 Task: Find connections with filter location Morphett Vale with filter topic #Businesswith filter profile language English with filter current company The Job Man with filter school Vidya Academy of Science and Technology with filter industry Transportation, Logistics, Supply Chain and Storage with filter service category Team Building with filter keywords title Warehouse Worker
Action: Mouse moved to (527, 101)
Screenshot: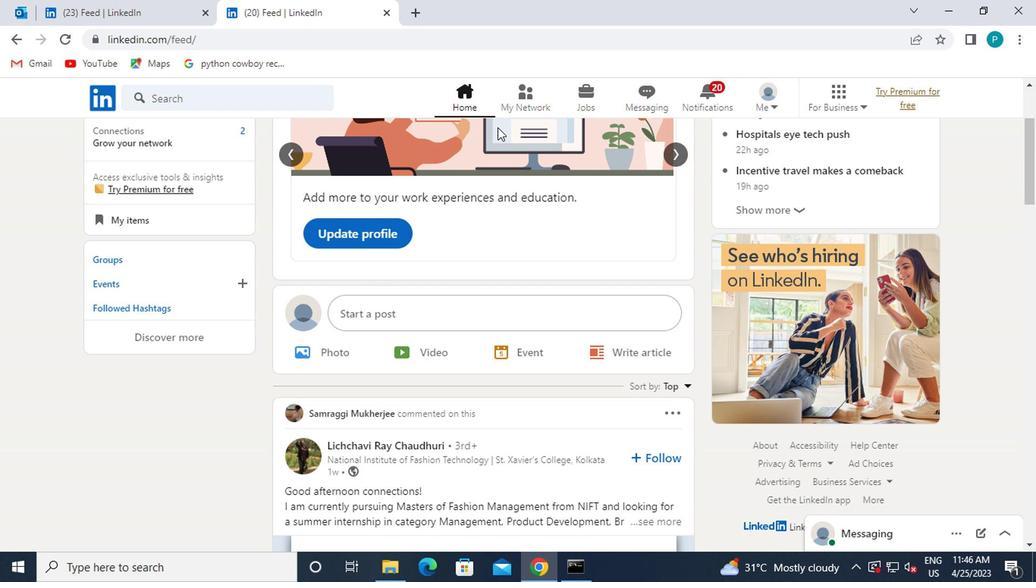 
Action: Mouse pressed left at (527, 101)
Screenshot: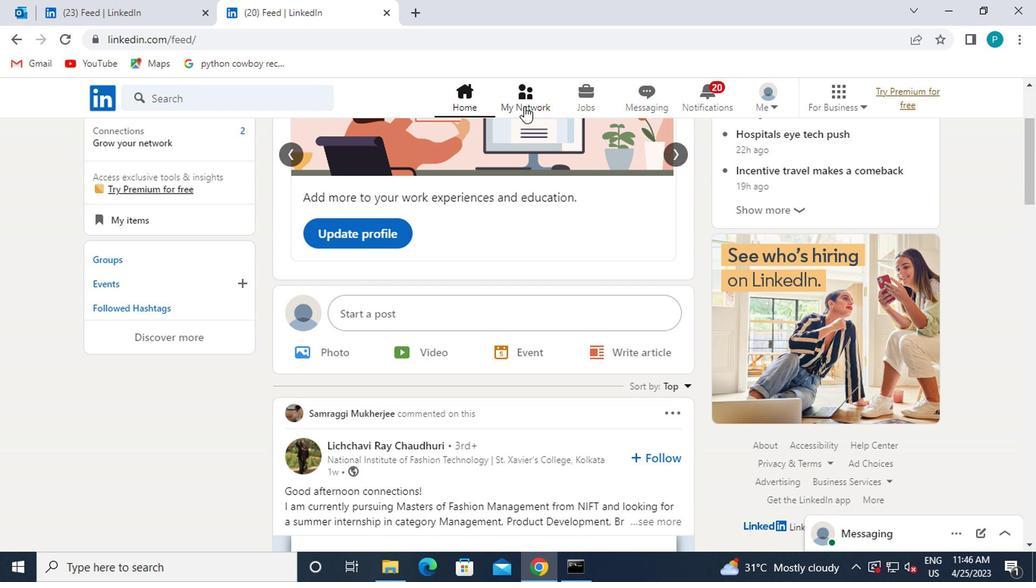 
Action: Mouse moved to (194, 187)
Screenshot: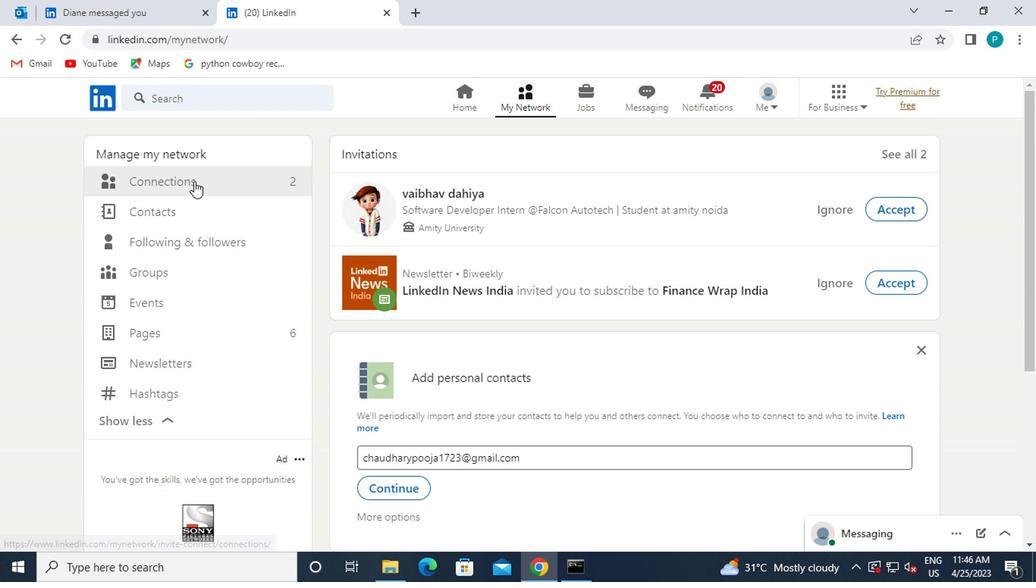 
Action: Mouse pressed left at (194, 187)
Screenshot: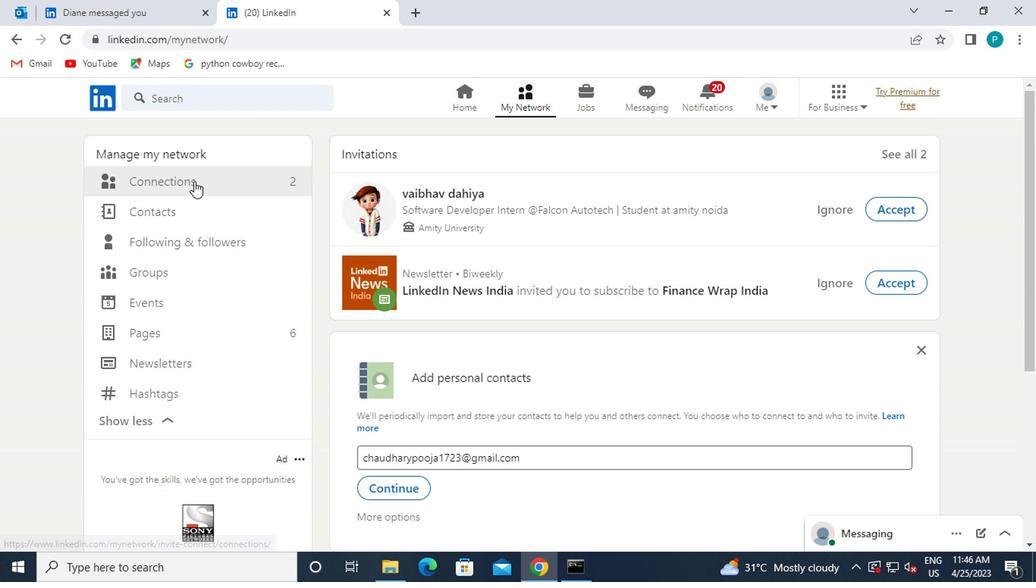 
Action: Mouse moved to (594, 181)
Screenshot: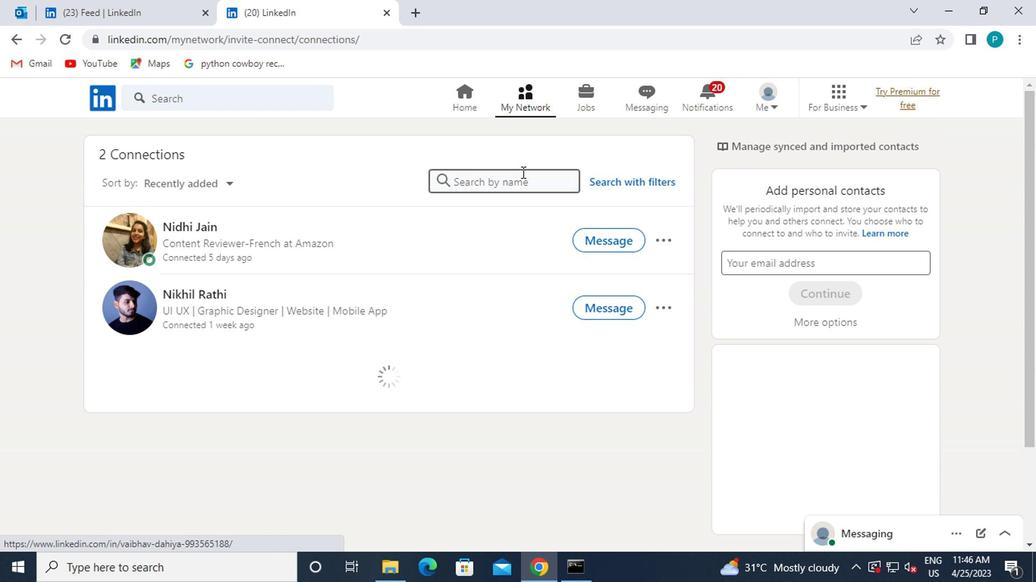 
Action: Mouse pressed left at (594, 181)
Screenshot: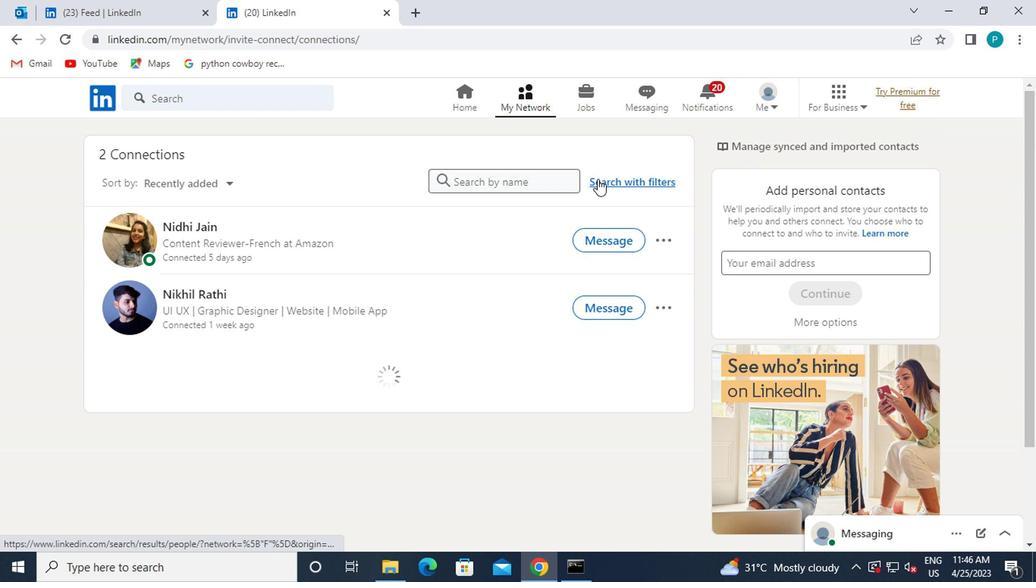 
Action: Mouse moved to (502, 138)
Screenshot: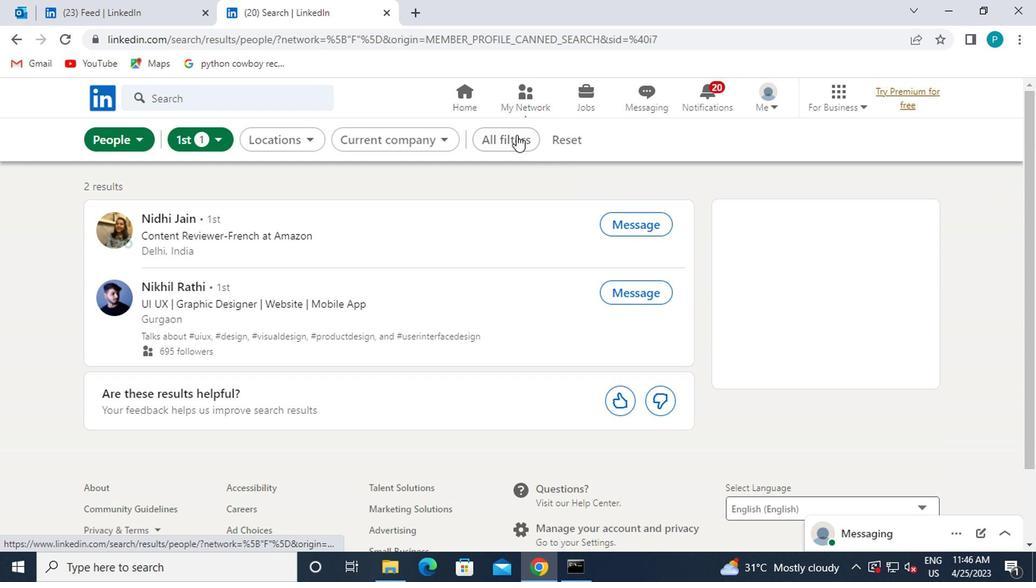 
Action: Mouse pressed left at (502, 138)
Screenshot: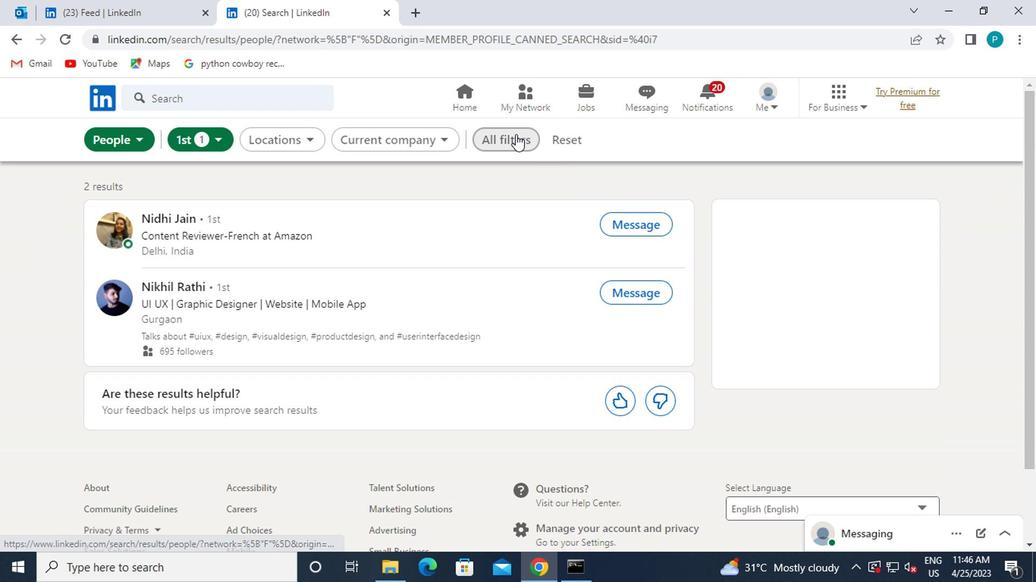 
Action: Mouse moved to (724, 299)
Screenshot: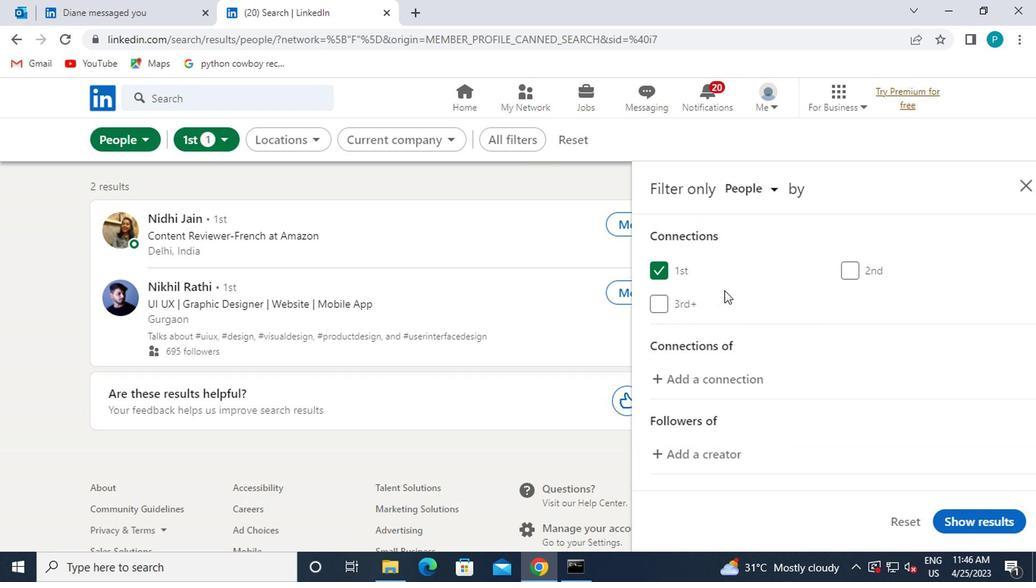 
Action: Mouse scrolled (724, 298) with delta (0, 0)
Screenshot: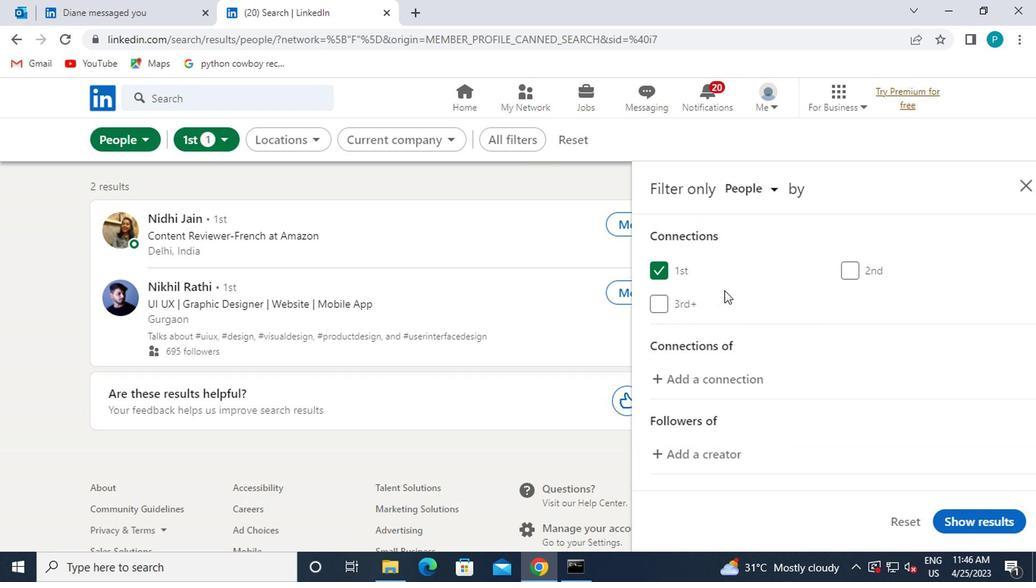 
Action: Mouse moved to (724, 301)
Screenshot: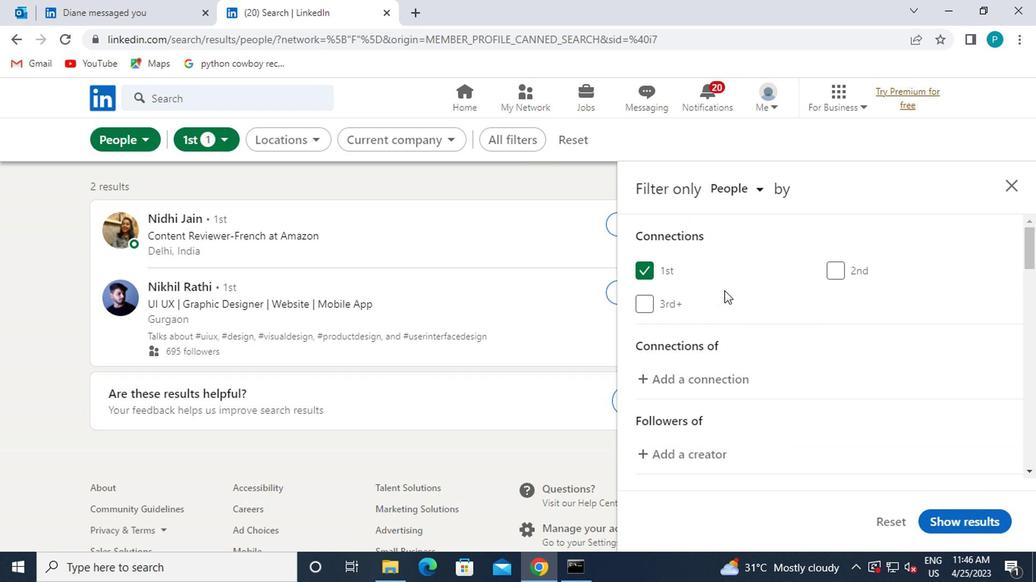 
Action: Mouse scrolled (724, 300) with delta (0, -1)
Screenshot: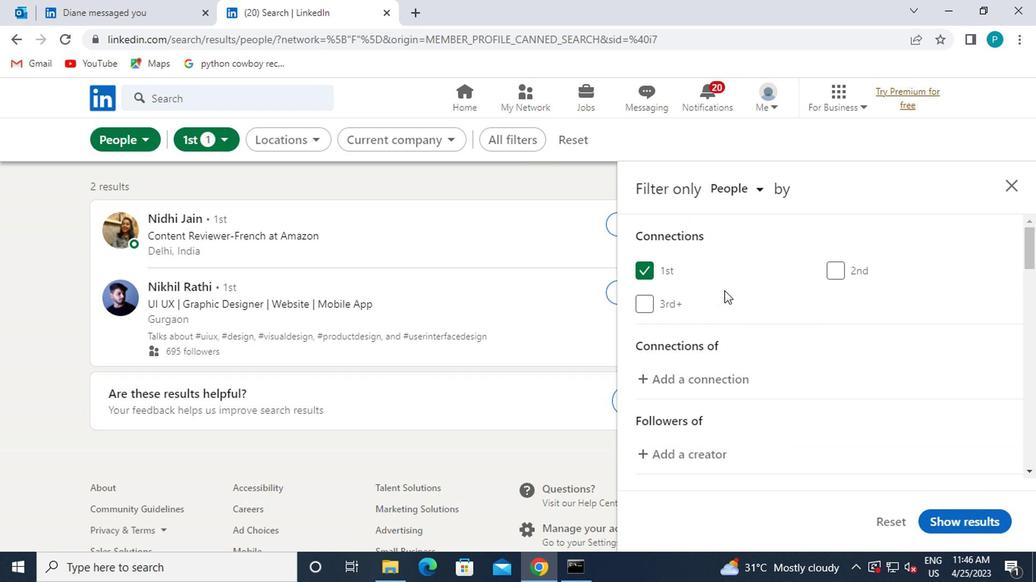 
Action: Mouse moved to (799, 364)
Screenshot: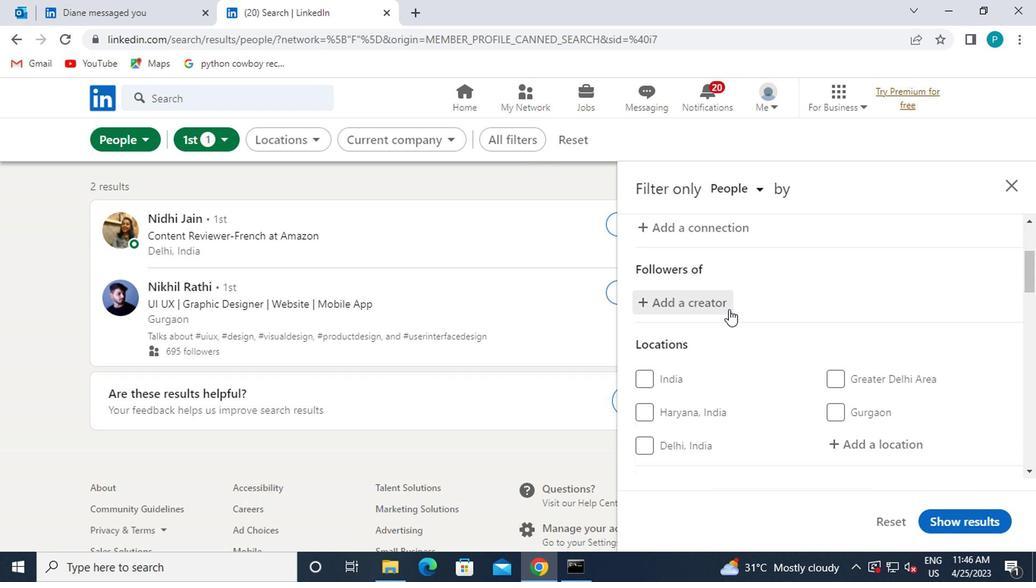 
Action: Mouse scrolled (799, 363) with delta (0, -1)
Screenshot: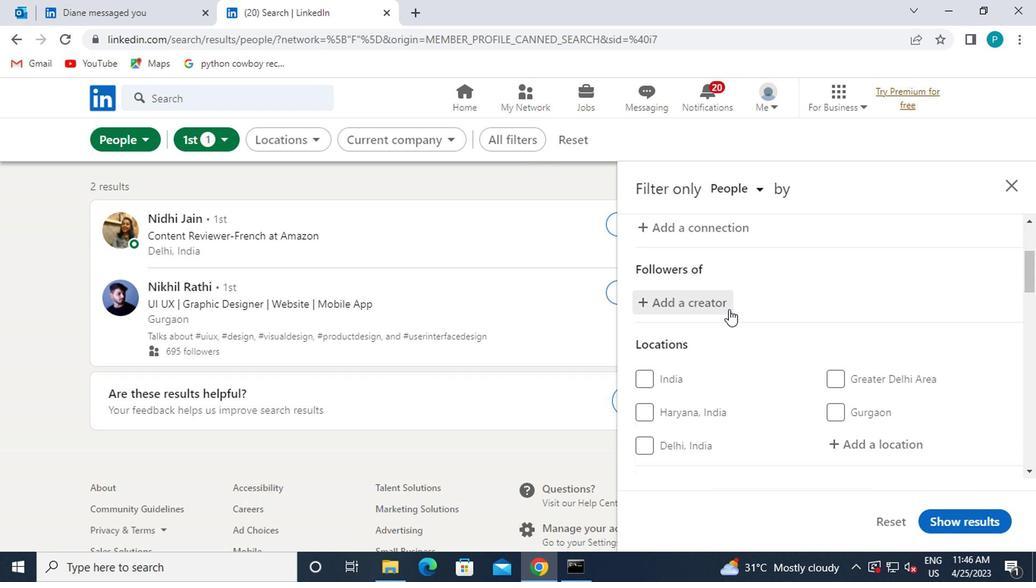 
Action: Mouse moved to (859, 369)
Screenshot: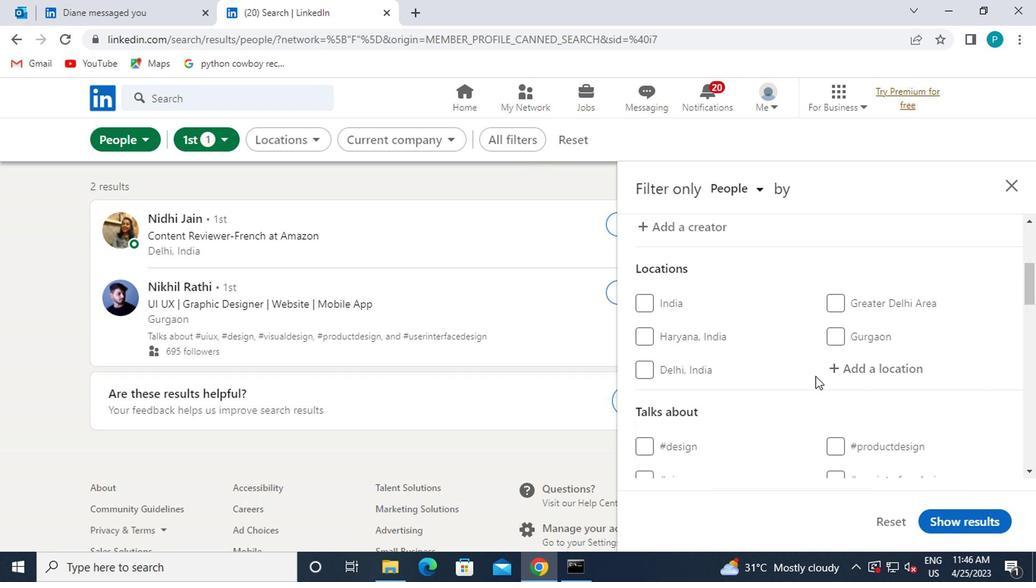 
Action: Mouse pressed left at (859, 369)
Screenshot: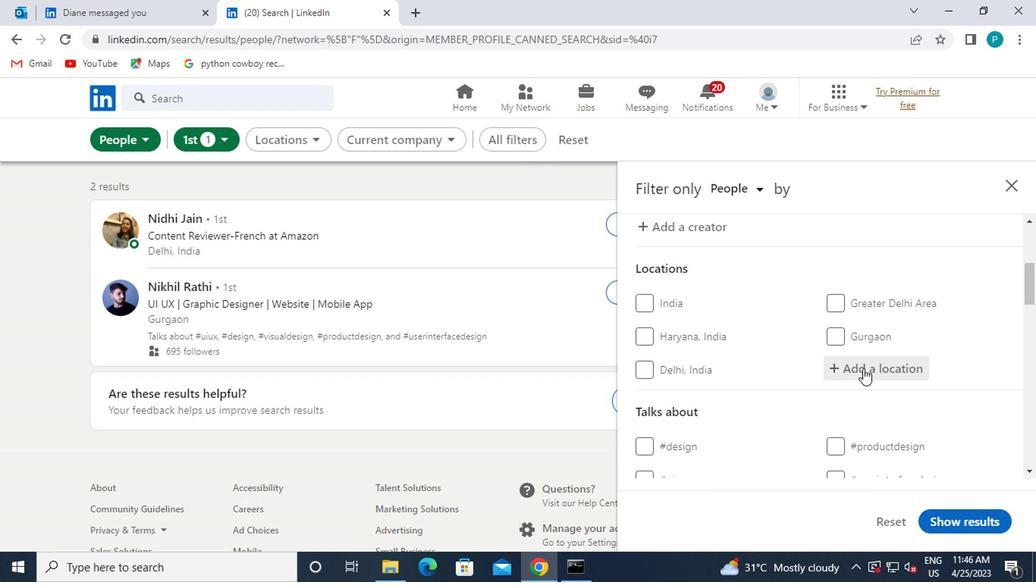 
Action: Mouse moved to (826, 361)
Screenshot: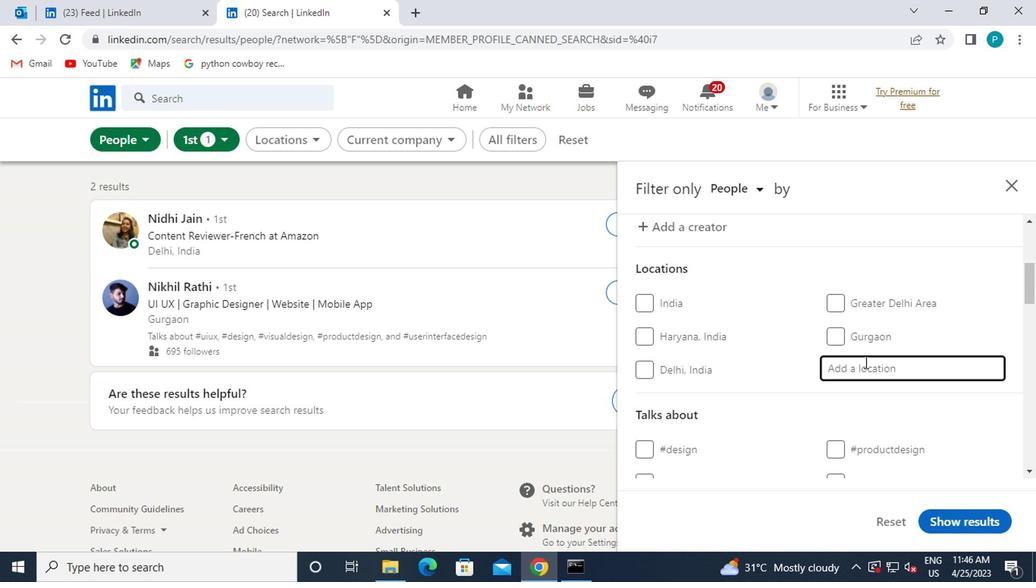 
Action: Key pressed morp
Screenshot: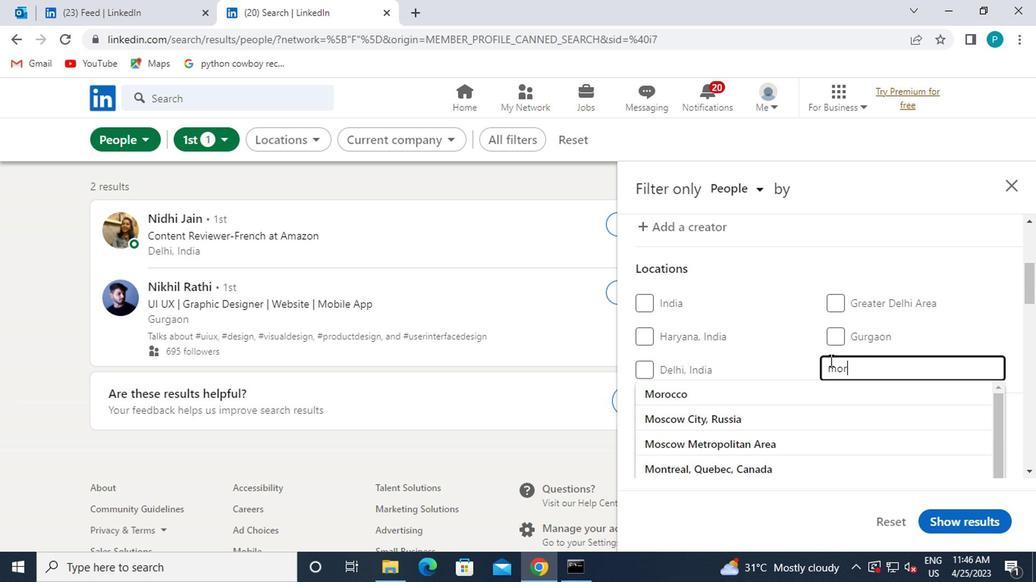 
Action: Mouse moved to (776, 385)
Screenshot: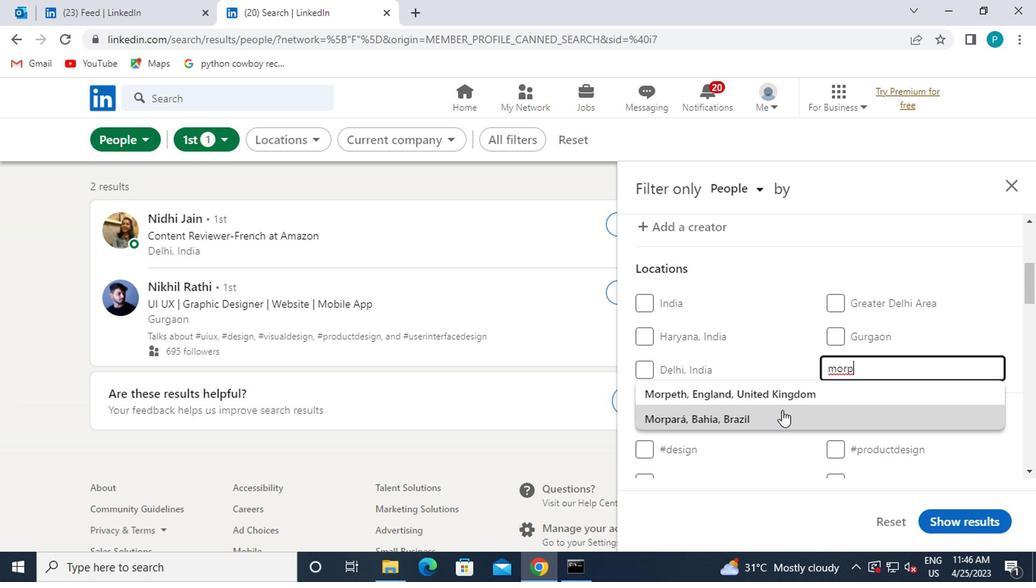 
Action: Mouse pressed left at (776, 385)
Screenshot: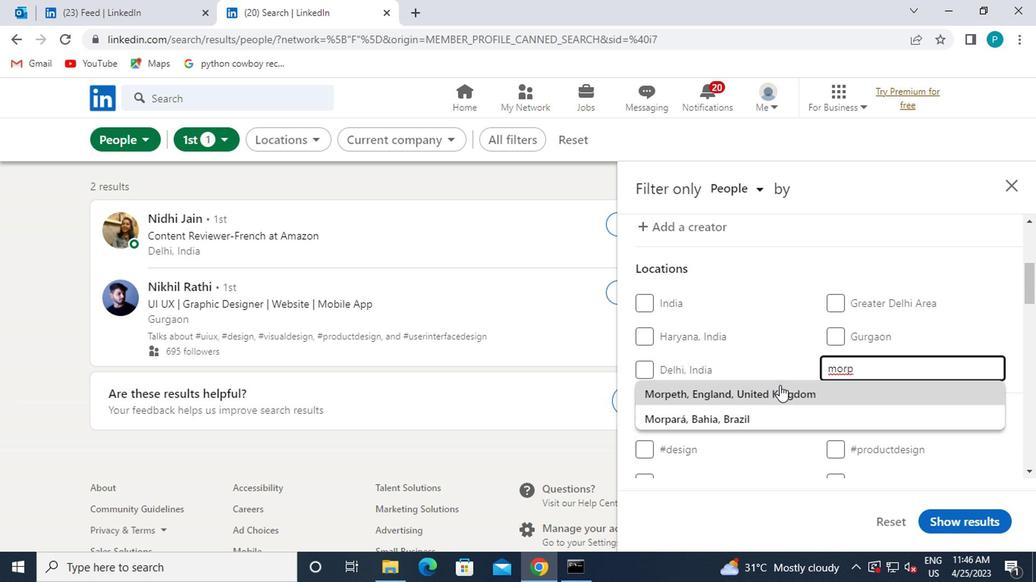 
Action: Mouse scrolled (776, 385) with delta (0, 0)
Screenshot: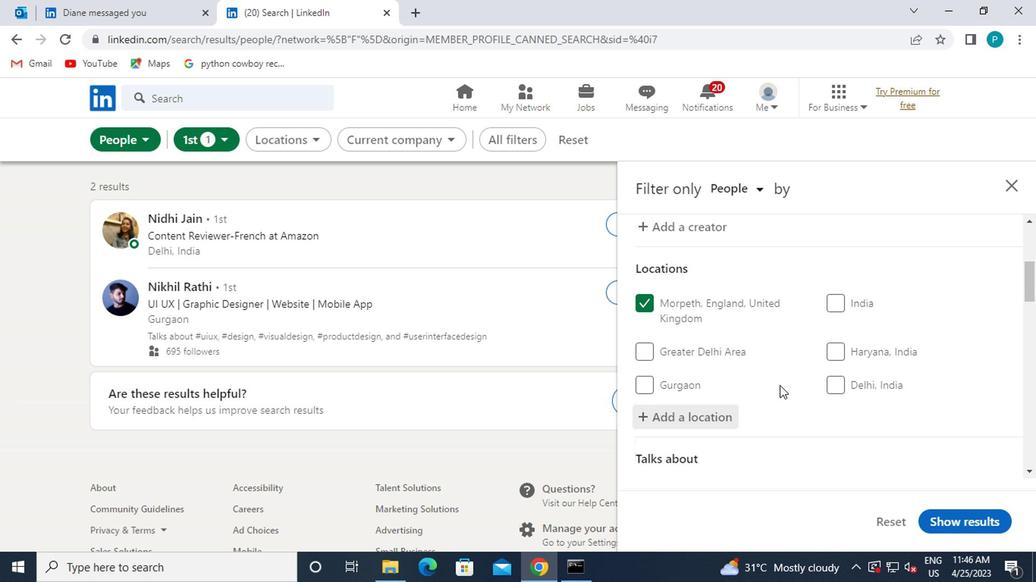 
Action: Mouse scrolled (776, 385) with delta (0, 0)
Screenshot: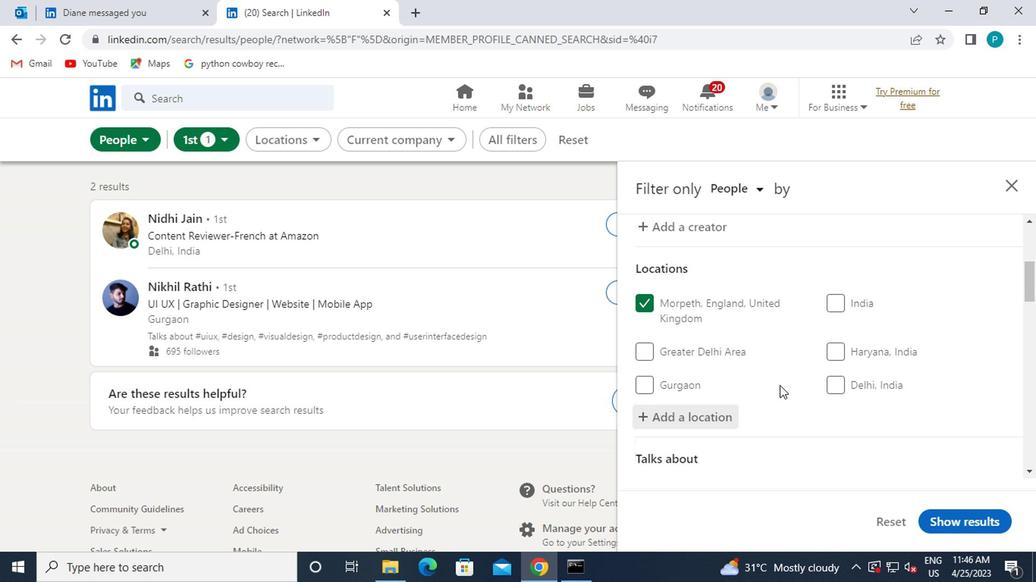 
Action: Mouse moved to (854, 412)
Screenshot: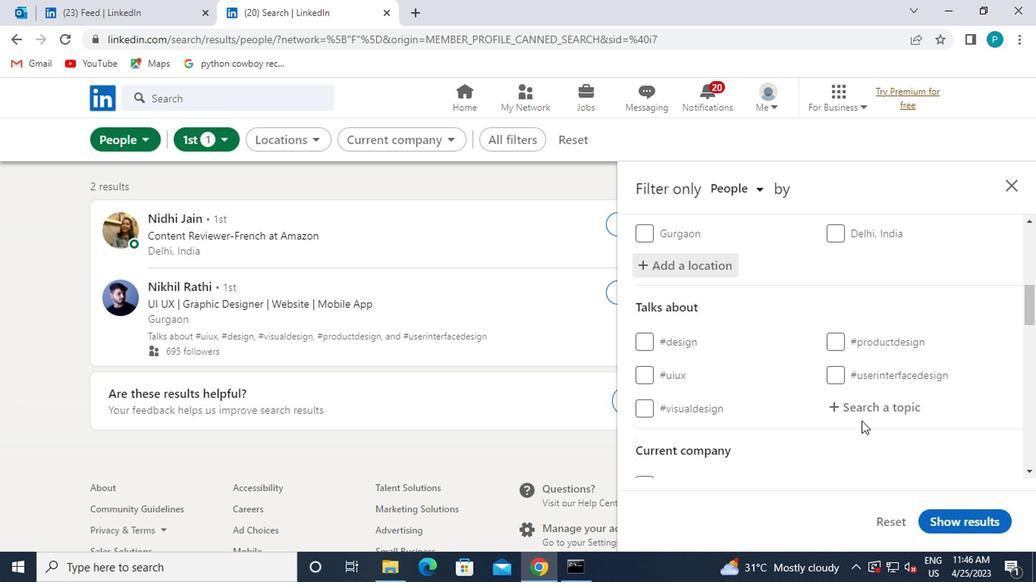 
Action: Mouse pressed left at (854, 412)
Screenshot: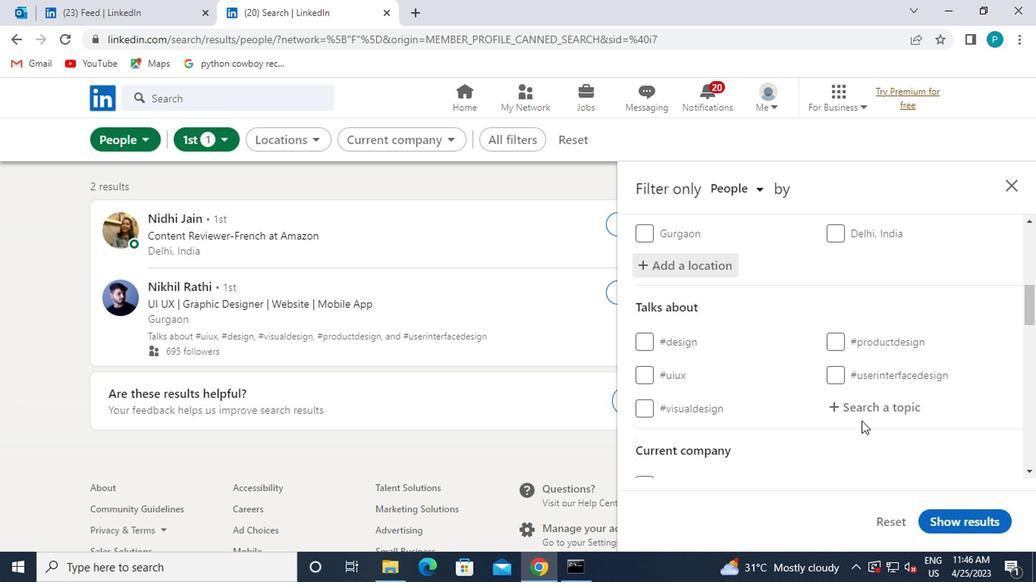 
Action: Mouse moved to (854, 411)
Screenshot: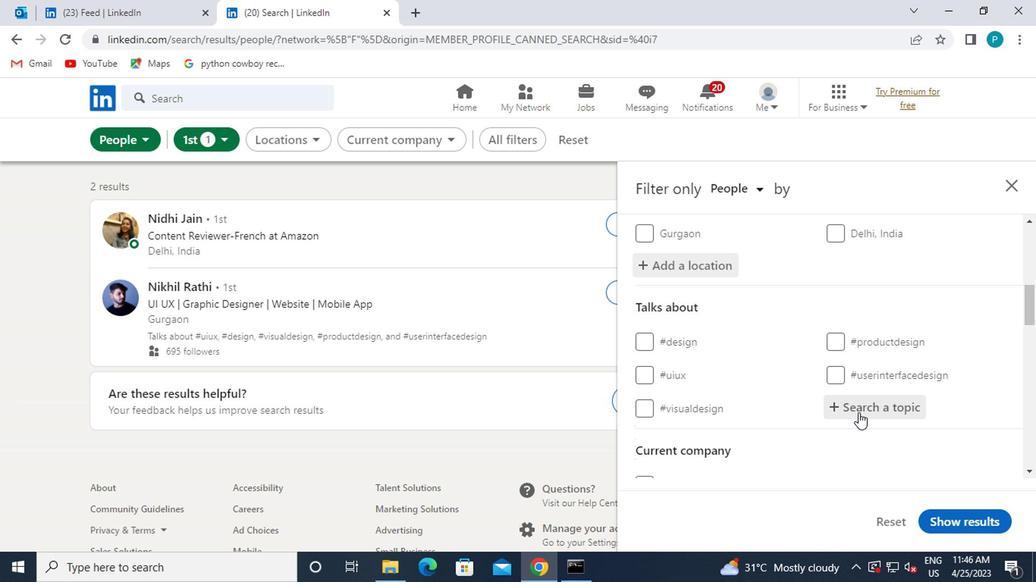 
Action: Key pressed <Key.shift><Key.shift><Key.shift>#<Key.caps_lock>B<Key.caps_lock>USINESS
Screenshot: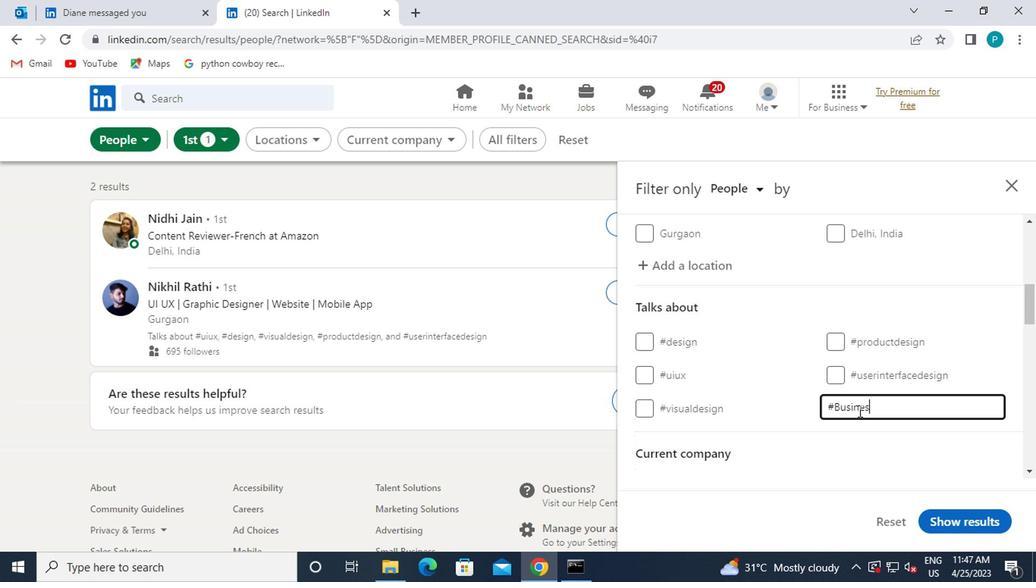 
Action: Mouse moved to (845, 422)
Screenshot: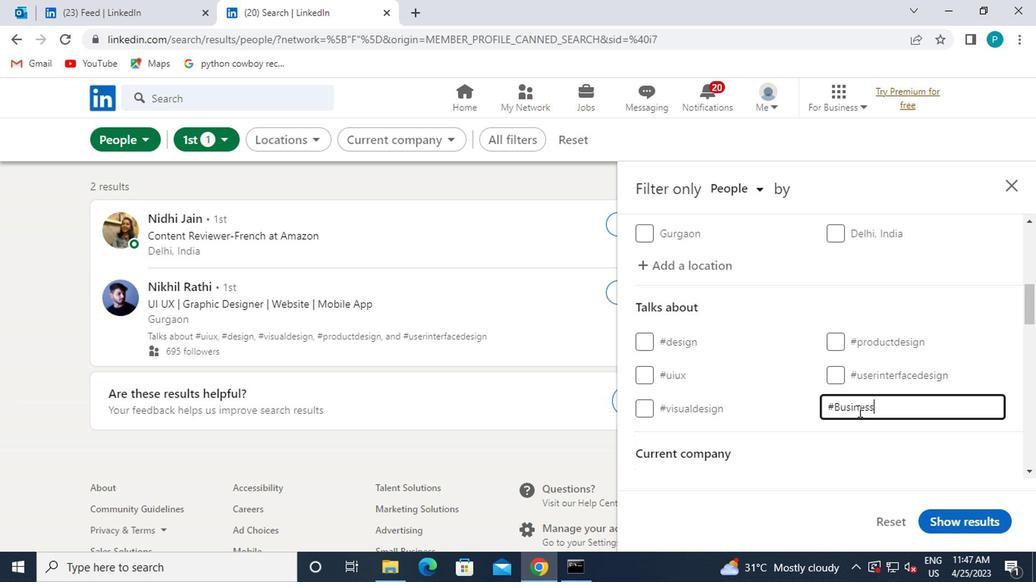 
Action: Mouse scrolled (845, 420) with delta (0, -1)
Screenshot: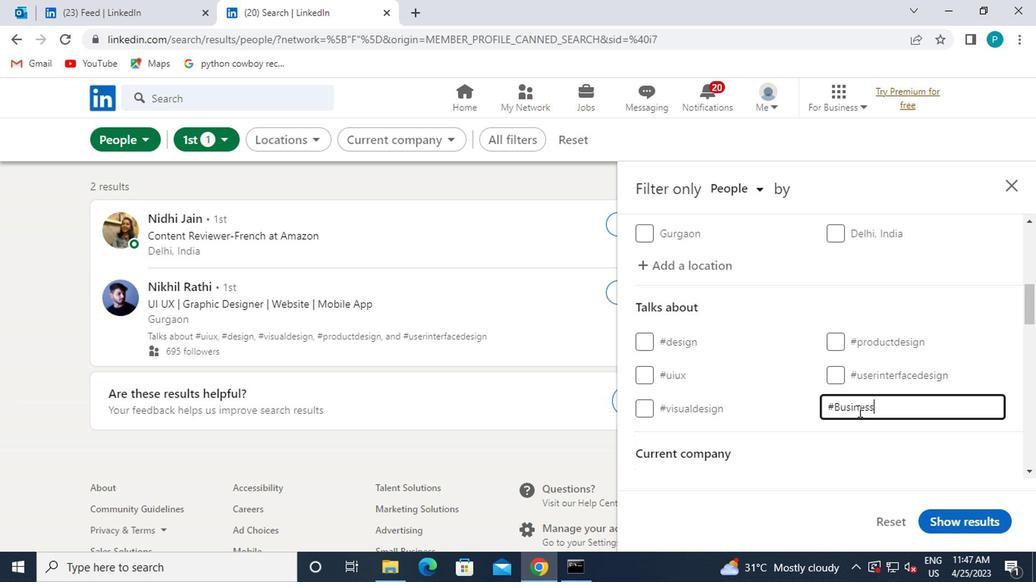 
Action: Mouse moved to (799, 399)
Screenshot: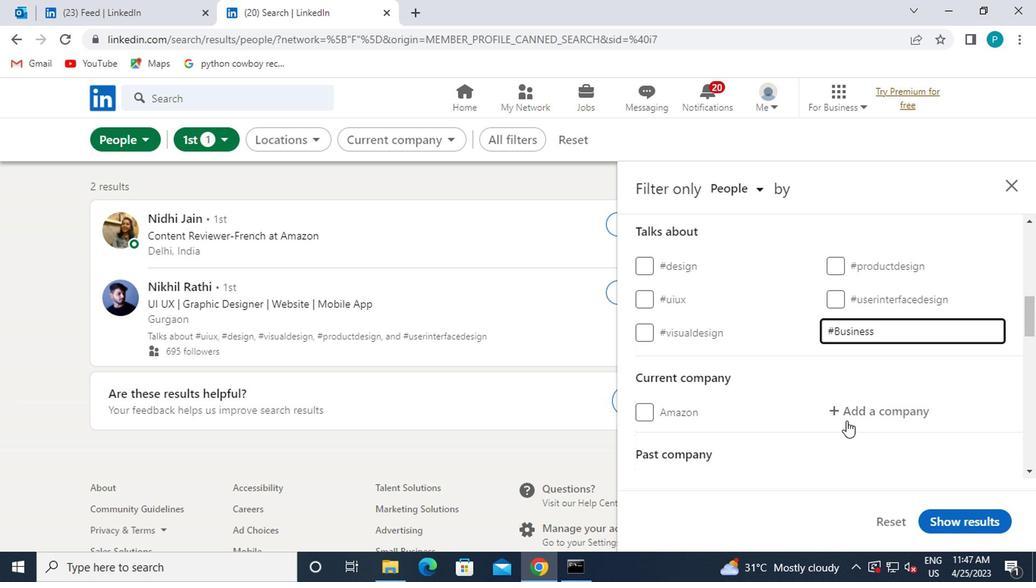 
Action: Mouse scrolled (799, 398) with delta (0, 0)
Screenshot: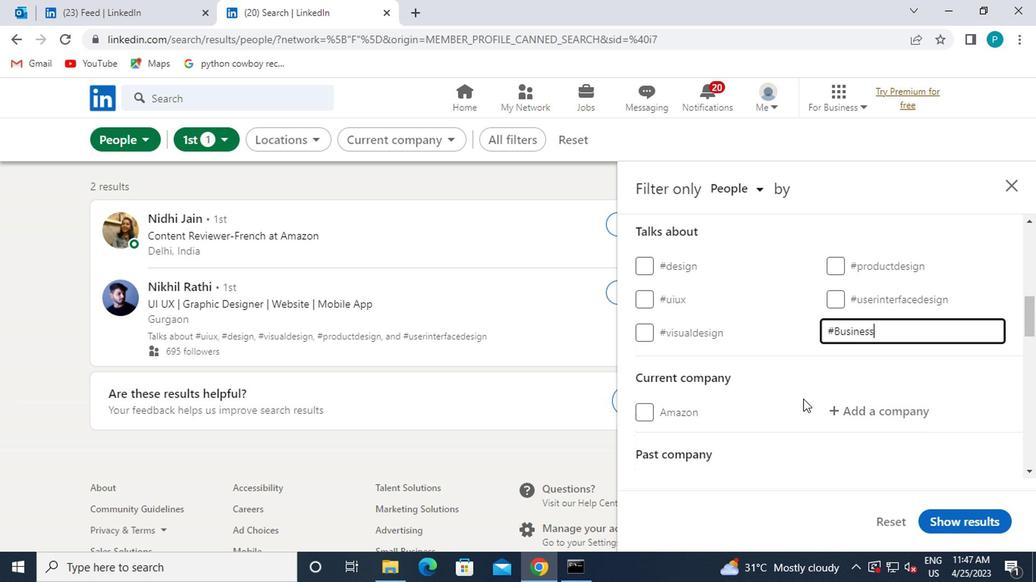 
Action: Mouse scrolled (799, 398) with delta (0, 0)
Screenshot: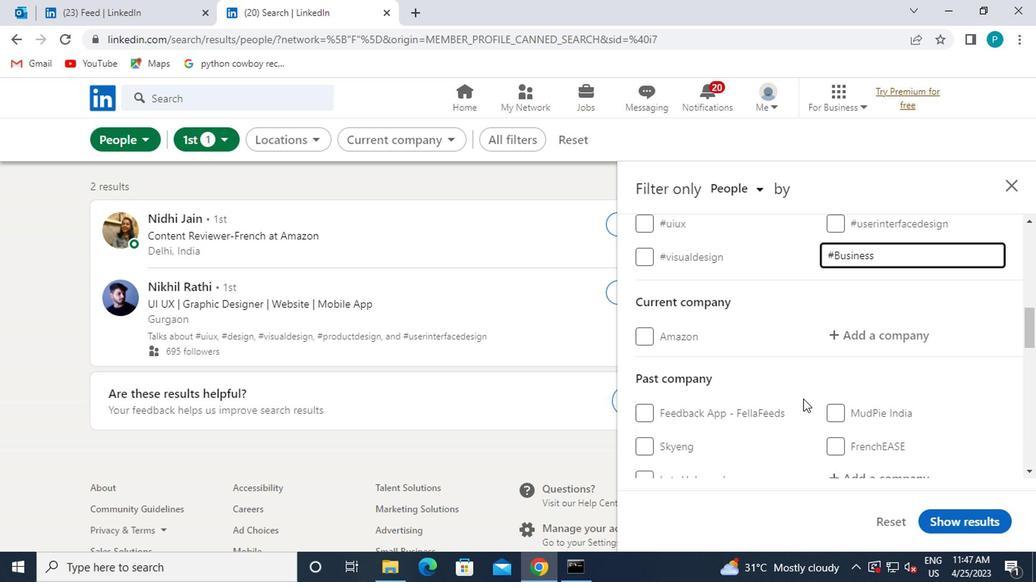 
Action: Mouse moved to (848, 268)
Screenshot: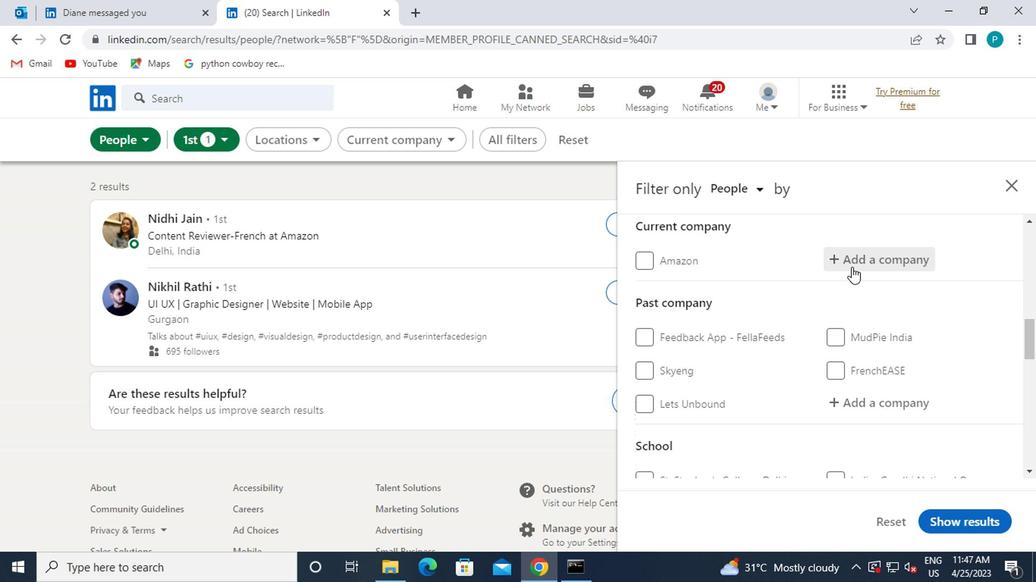 
Action: Mouse pressed left at (848, 268)
Screenshot: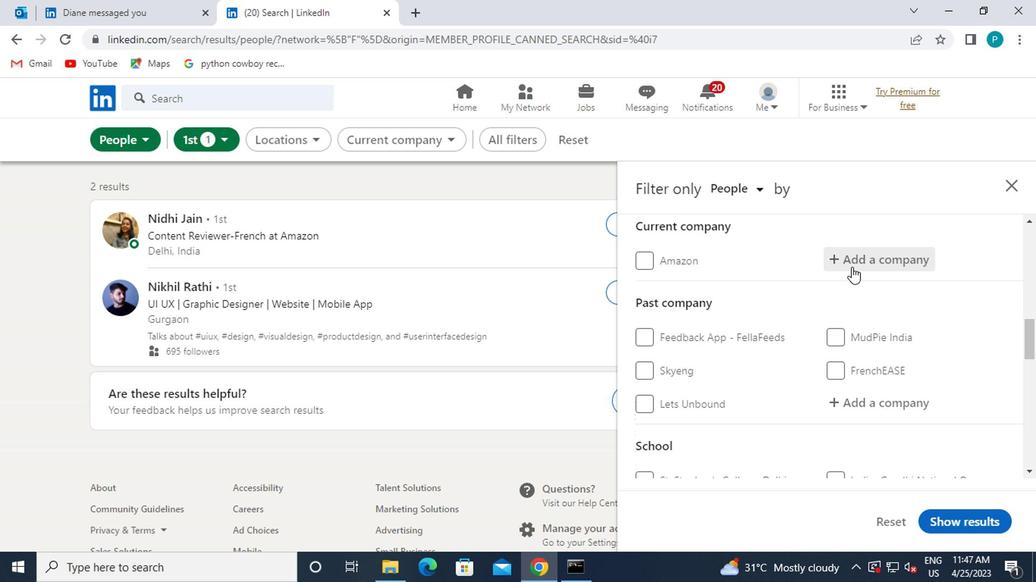 
Action: Key pressed <Key.caps_lock>T<Key.caps_lock>HE<Key.space>JON<Key.backspace>B
Screenshot: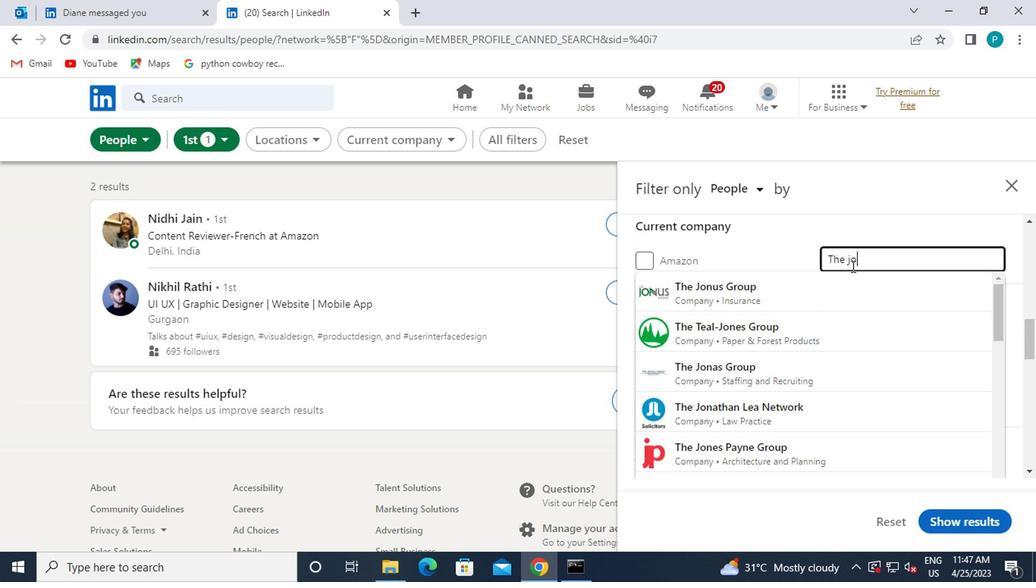 
Action: Mouse moved to (776, 444)
Screenshot: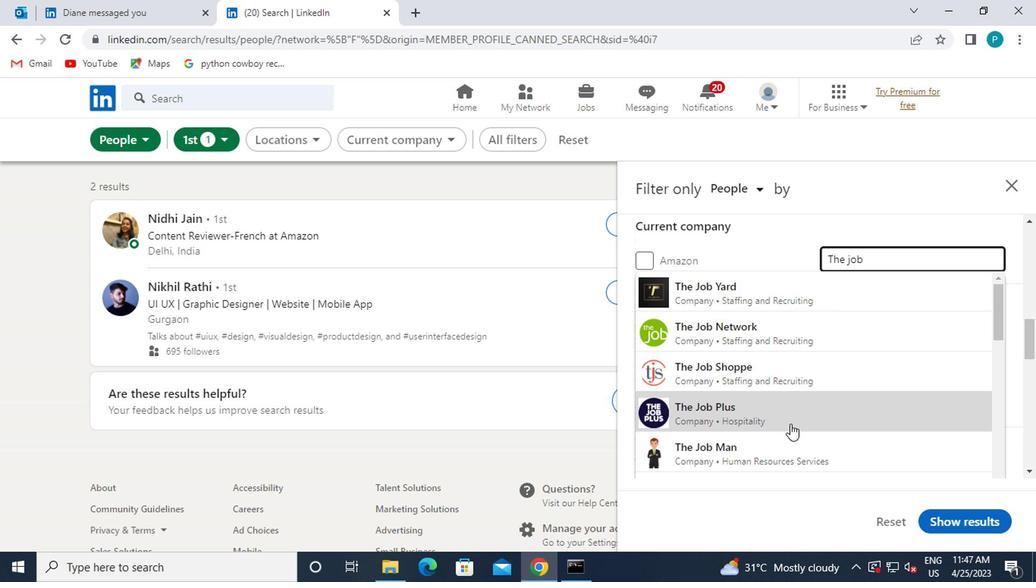 
Action: Mouse pressed left at (776, 444)
Screenshot: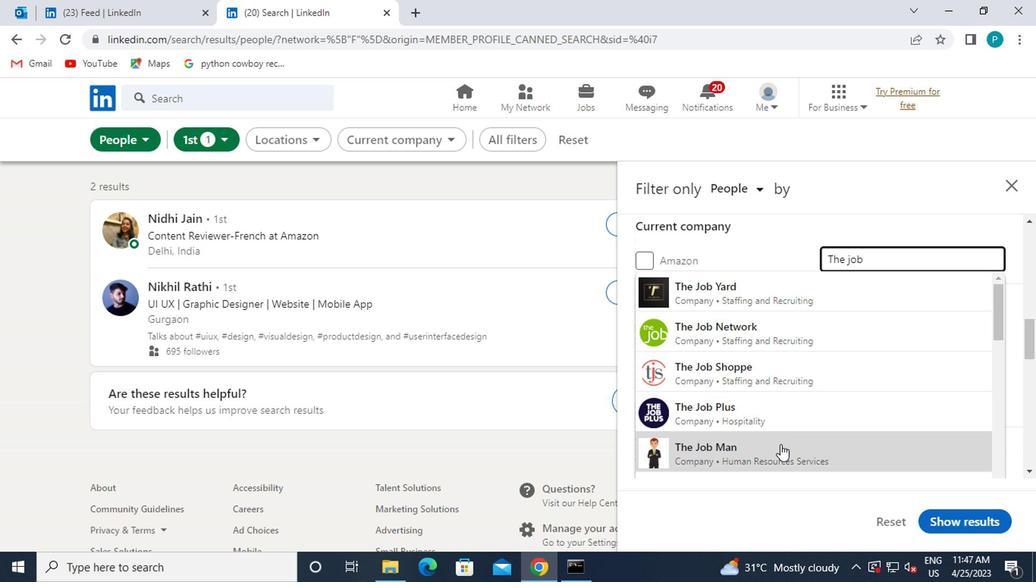 
Action: Mouse moved to (725, 395)
Screenshot: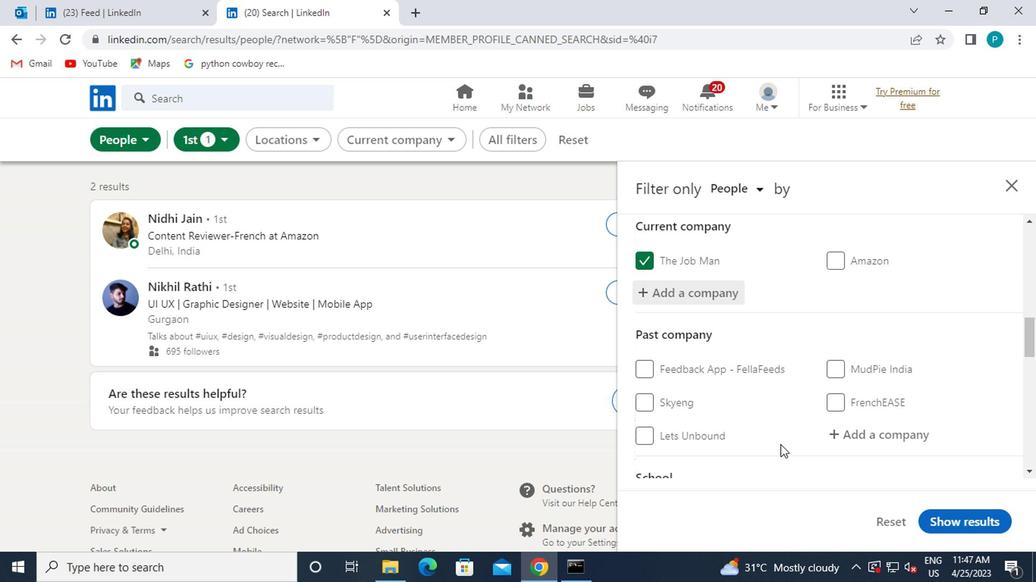 
Action: Mouse scrolled (725, 393) with delta (0, -1)
Screenshot: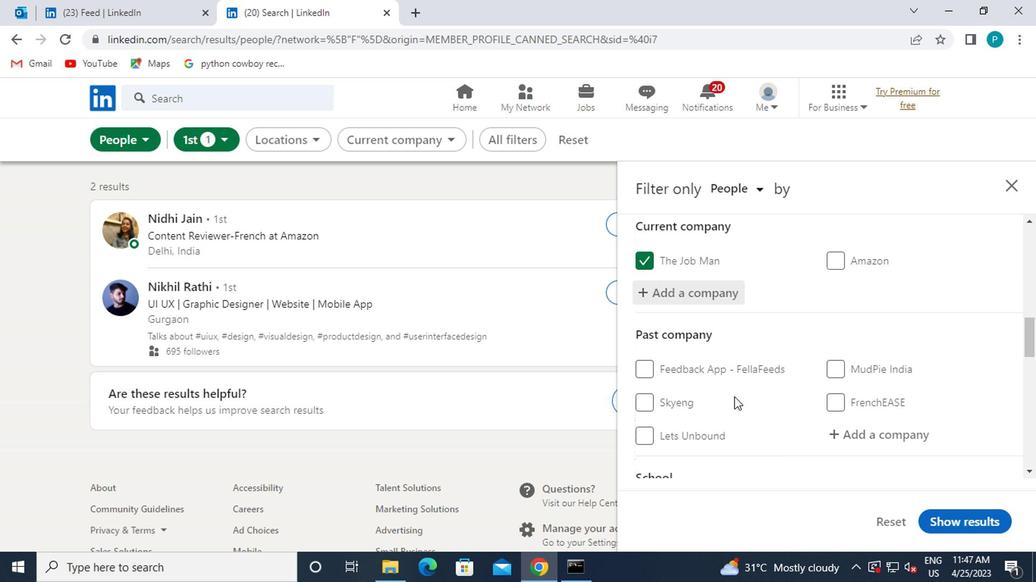 
Action: Mouse scrolled (725, 393) with delta (0, -1)
Screenshot: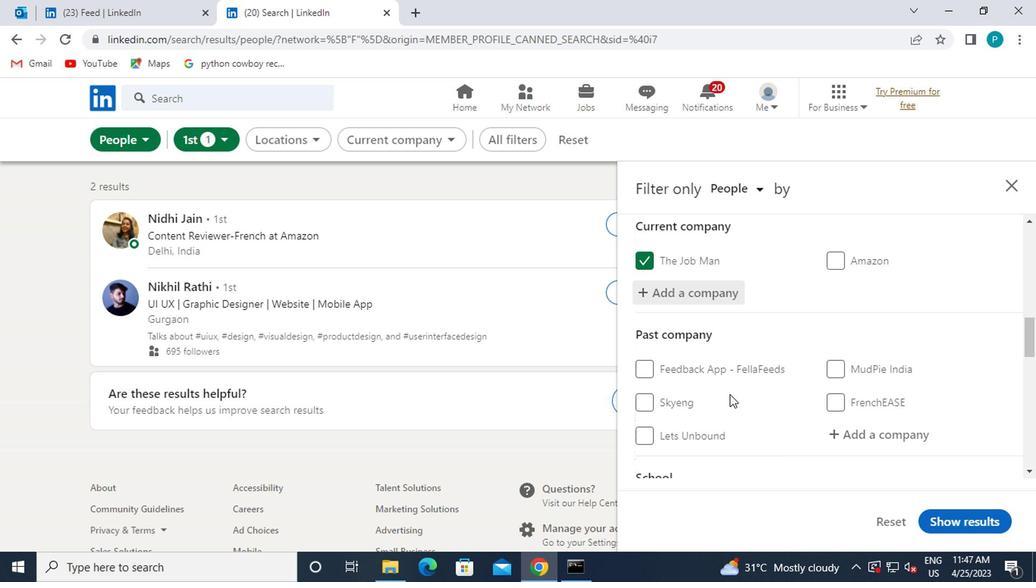 
Action: Mouse moved to (716, 366)
Screenshot: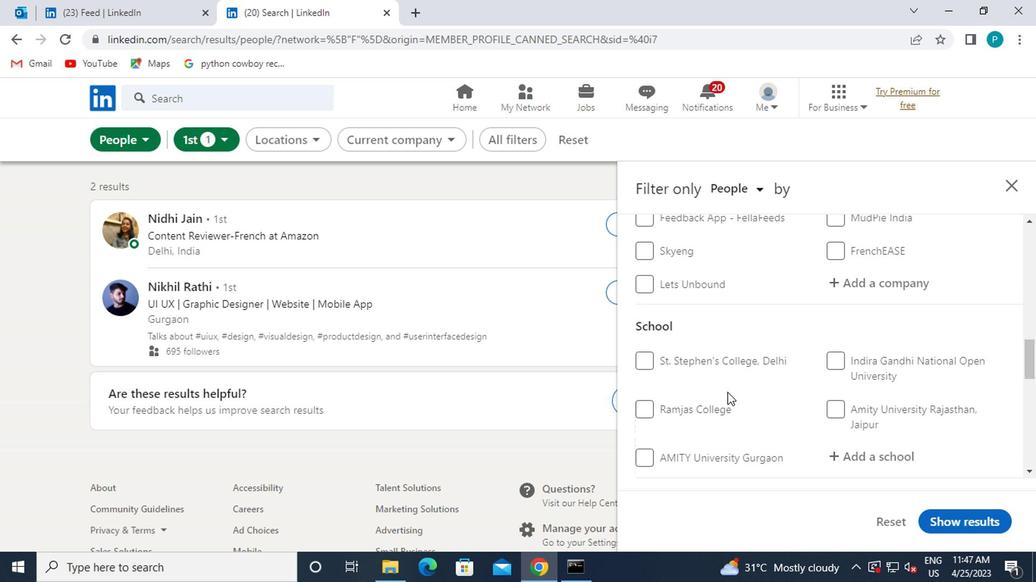 
Action: Mouse scrolled (716, 368) with delta (0, 1)
Screenshot: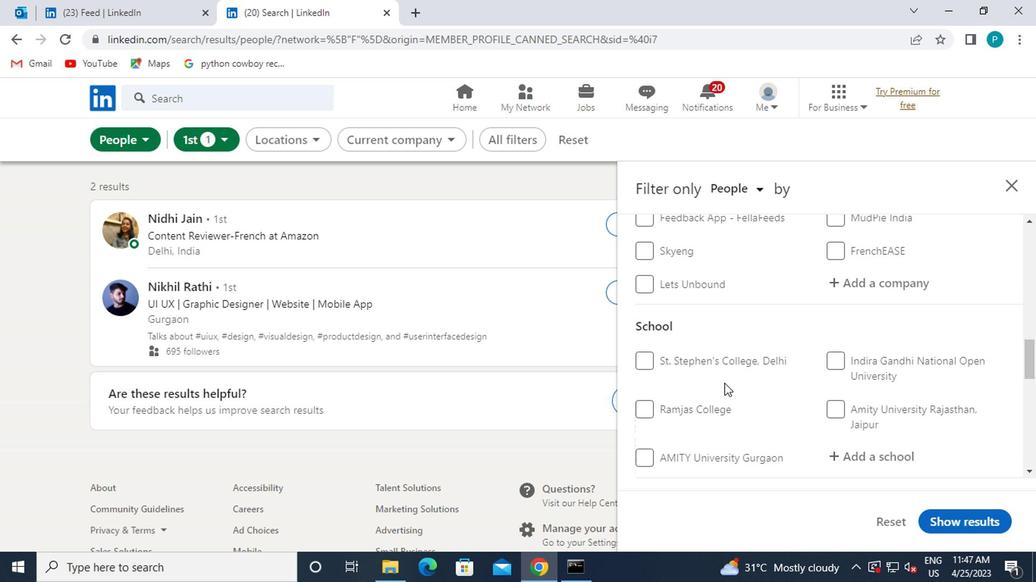 
Action: Mouse scrolled (716, 366) with delta (0, 0)
Screenshot: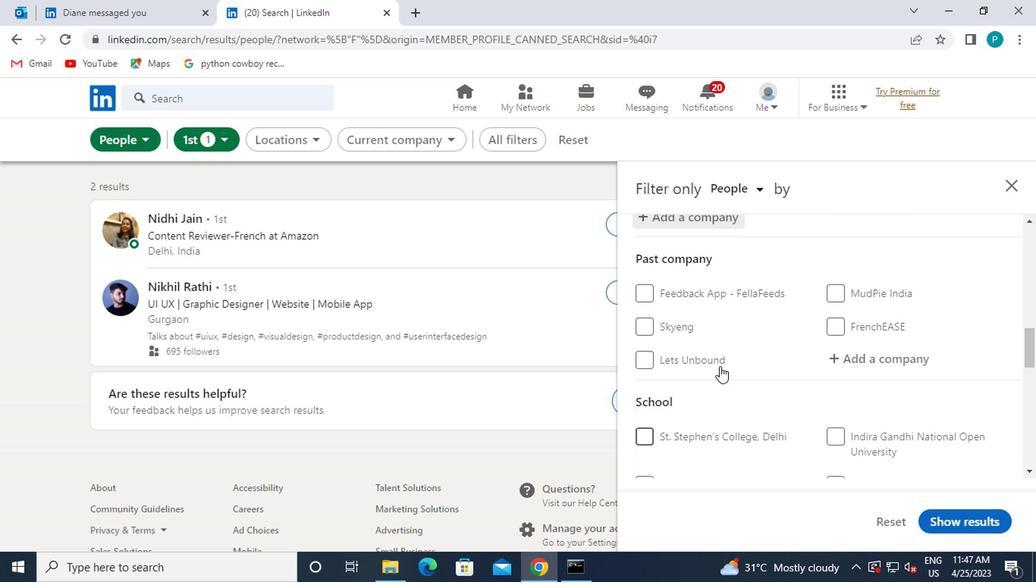 
Action: Mouse moved to (844, 446)
Screenshot: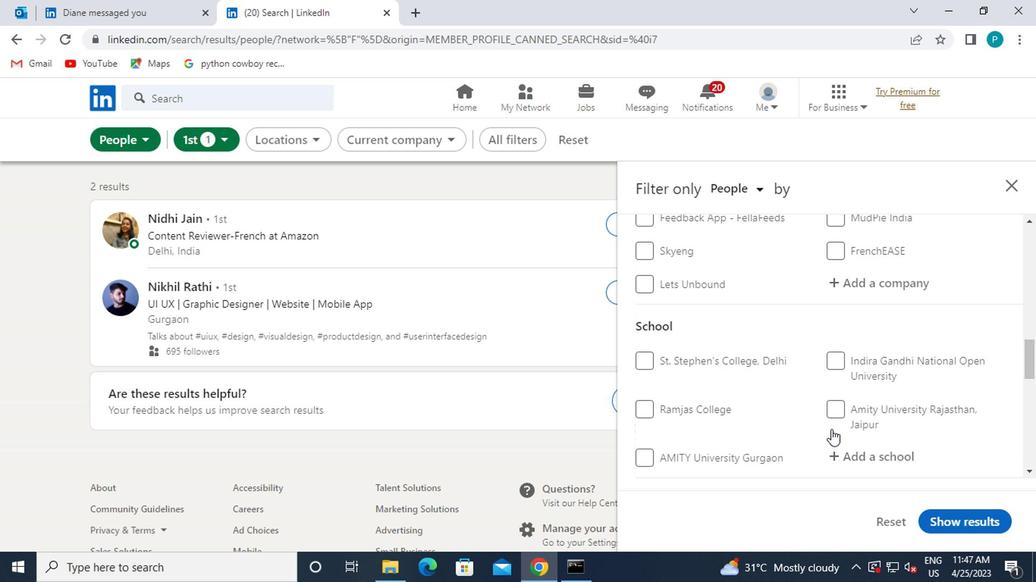 
Action: Mouse pressed left at (844, 446)
Screenshot: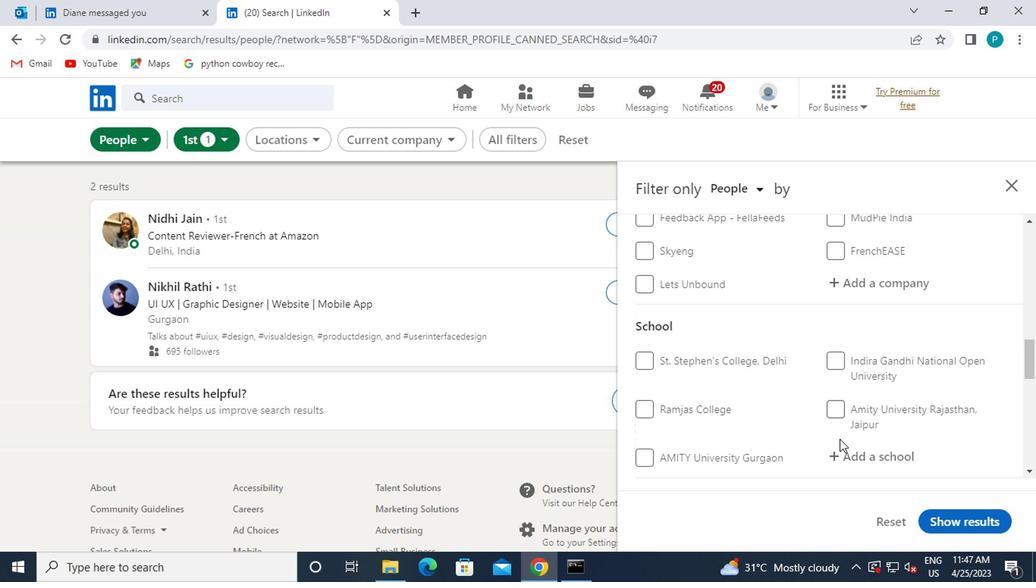 
Action: Mouse moved to (848, 440)
Screenshot: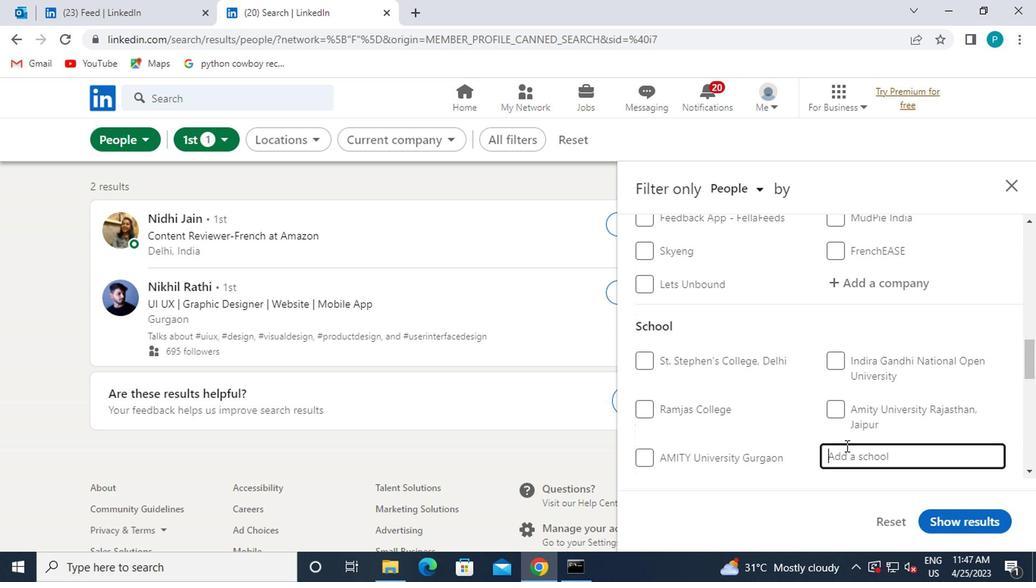 
Action: Key pressed <Key.caps_lock>V<Key.caps_lock>IDYA<Key.space>AC
Screenshot: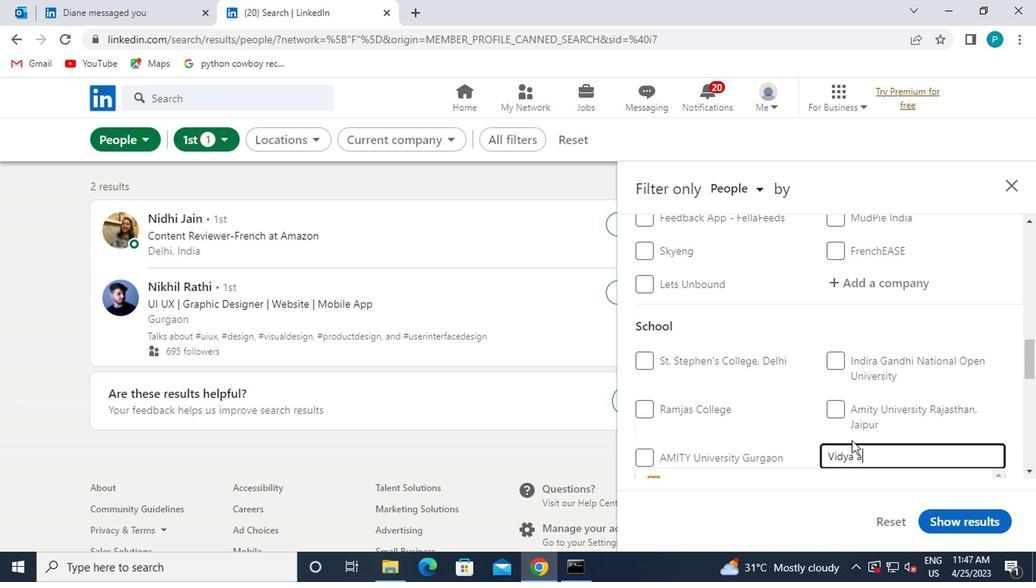 
Action: Mouse moved to (822, 425)
Screenshot: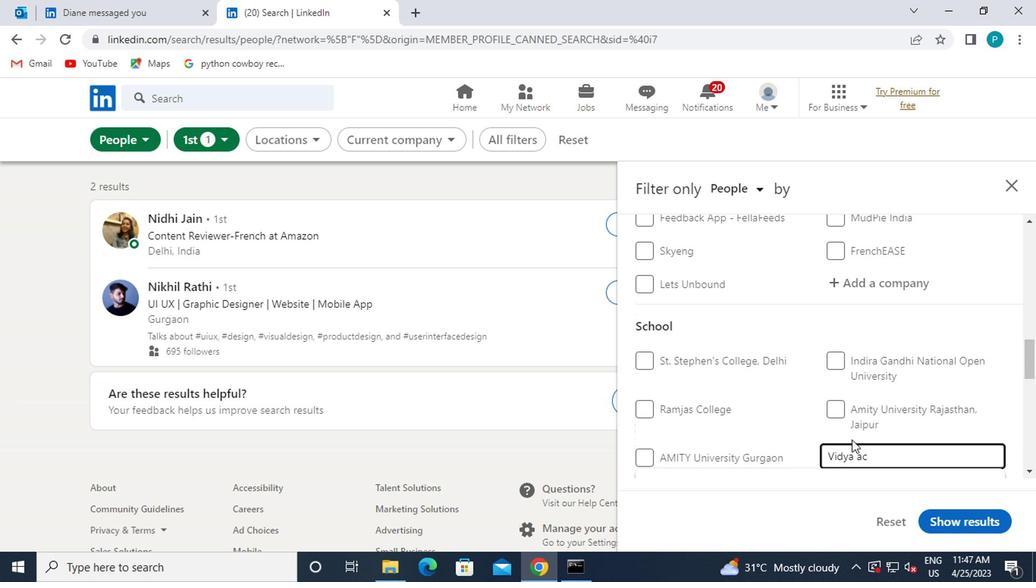 
Action: Mouse scrolled (822, 424) with delta (0, -1)
Screenshot: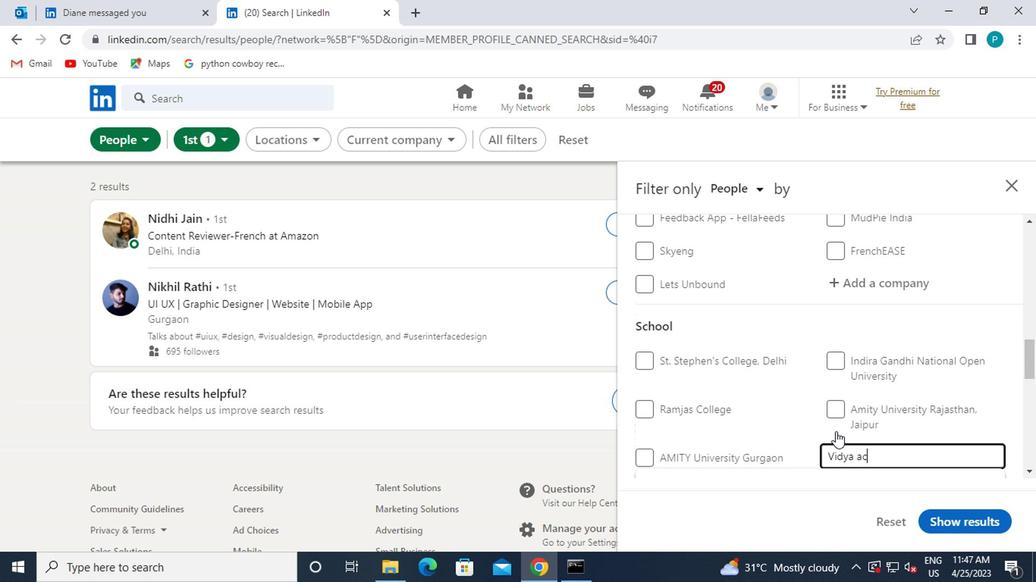 
Action: Mouse moved to (818, 423)
Screenshot: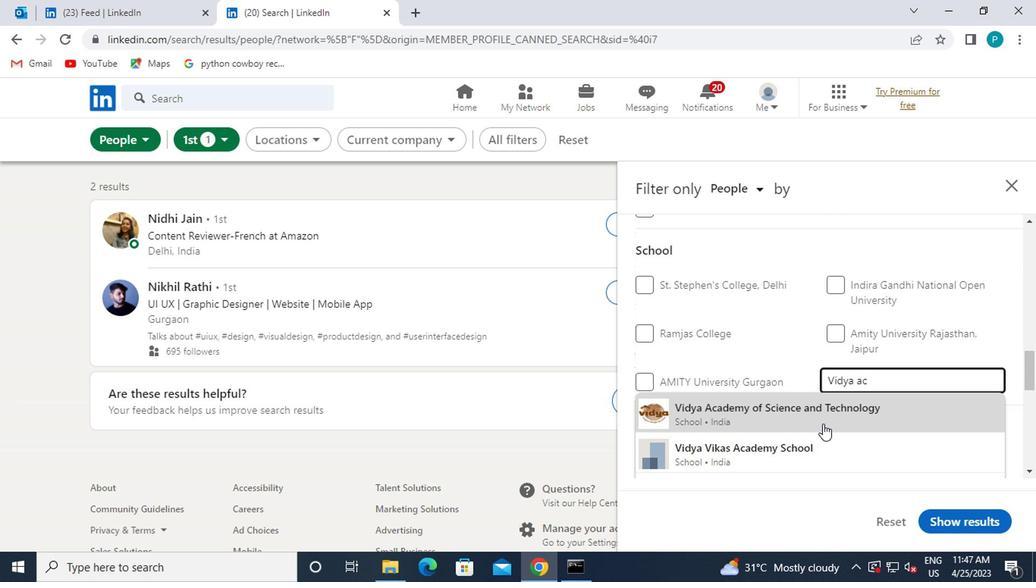 
Action: Mouse pressed left at (818, 423)
Screenshot: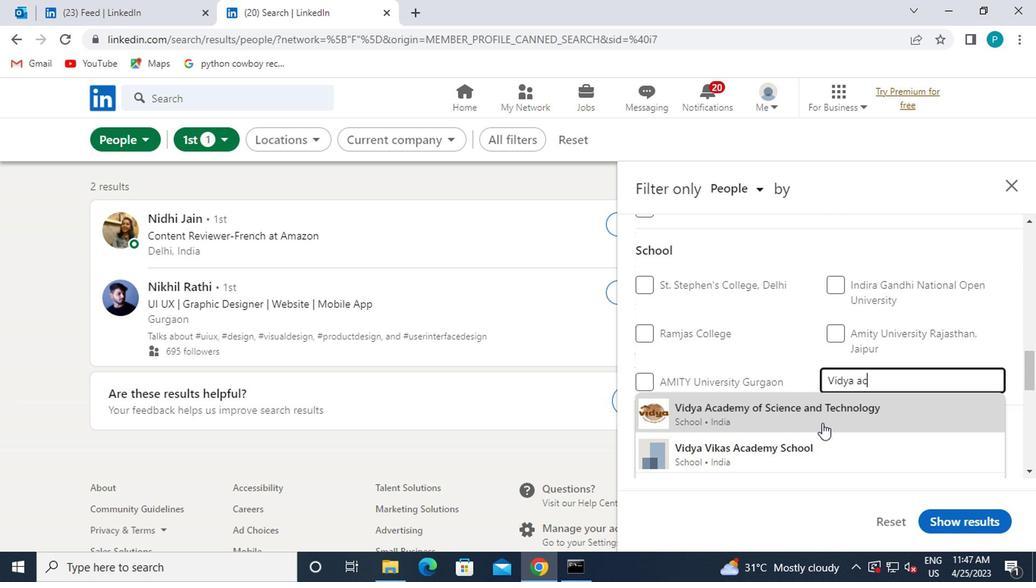 
Action: Mouse moved to (800, 413)
Screenshot: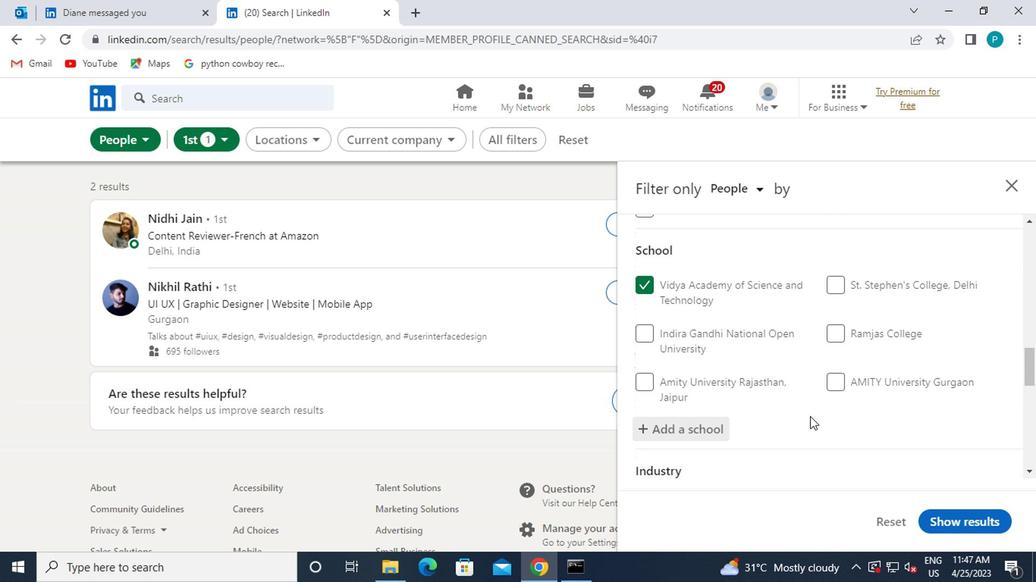 
Action: Mouse scrolled (800, 412) with delta (0, 0)
Screenshot: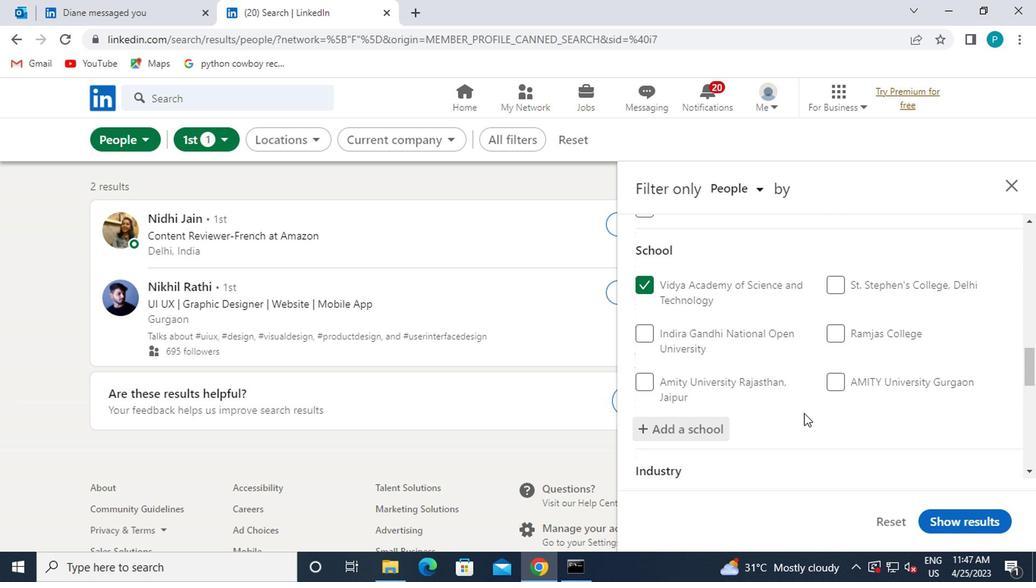 
Action: Mouse moved to (798, 412)
Screenshot: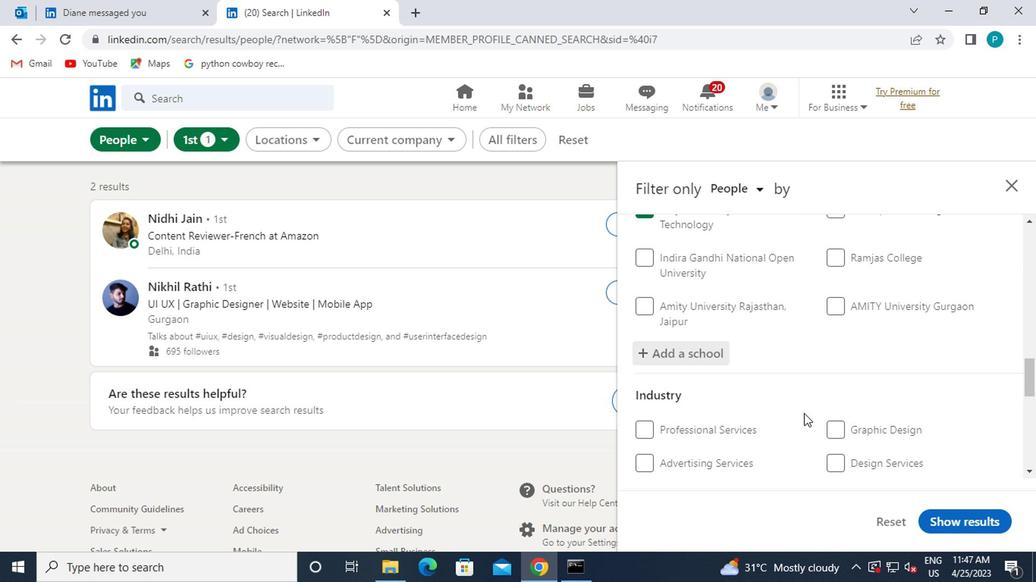 
Action: Mouse scrolled (798, 412) with delta (0, 0)
Screenshot: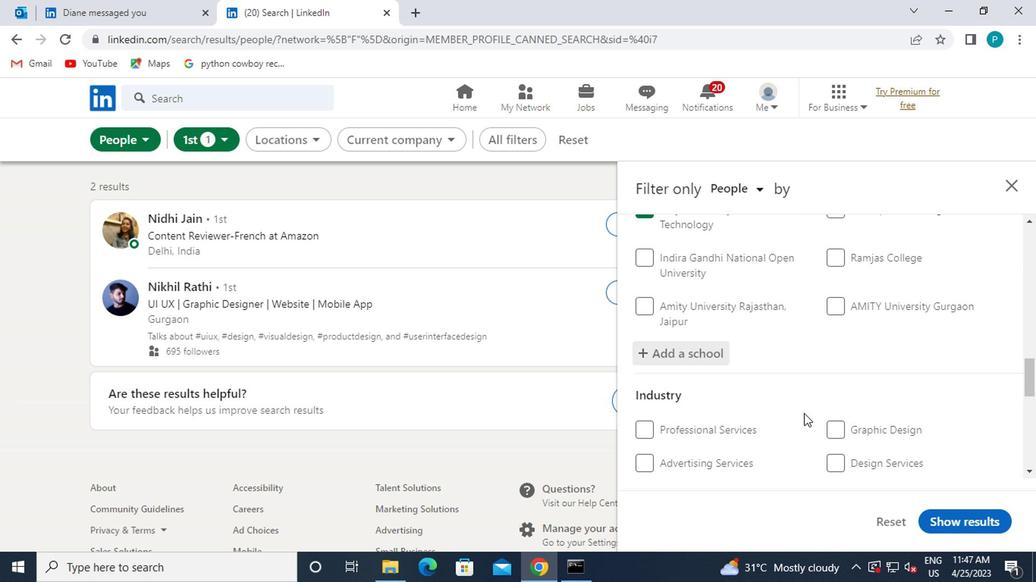 
Action: Mouse moved to (673, 429)
Screenshot: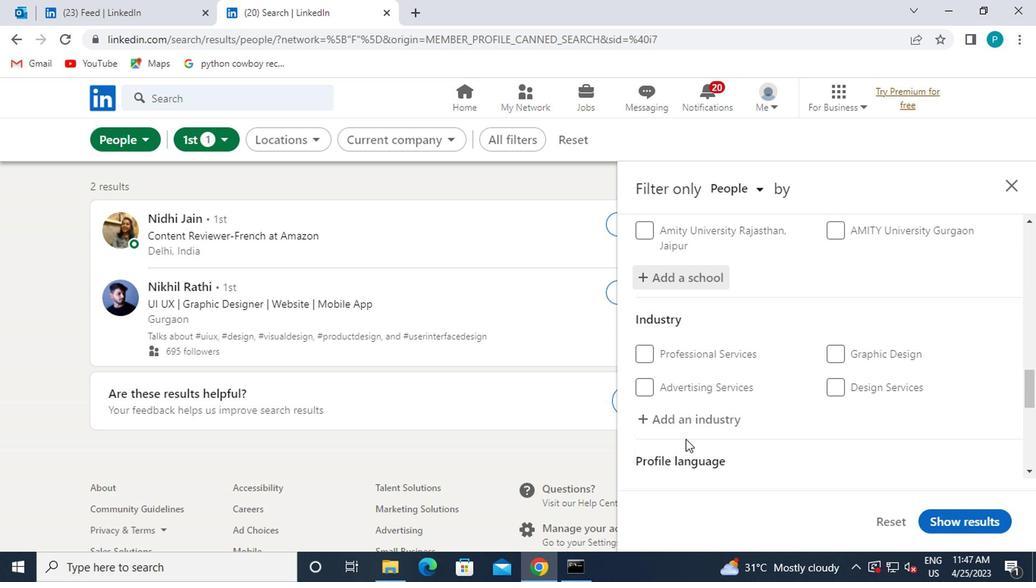 
Action: Mouse pressed left at (673, 429)
Screenshot: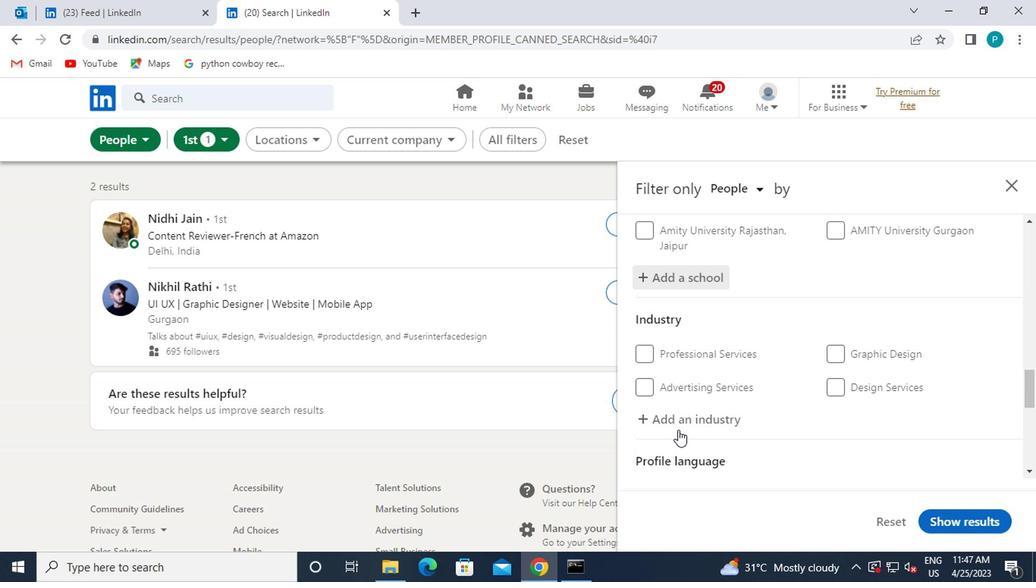
Action: Key pressed TRASO
Screenshot: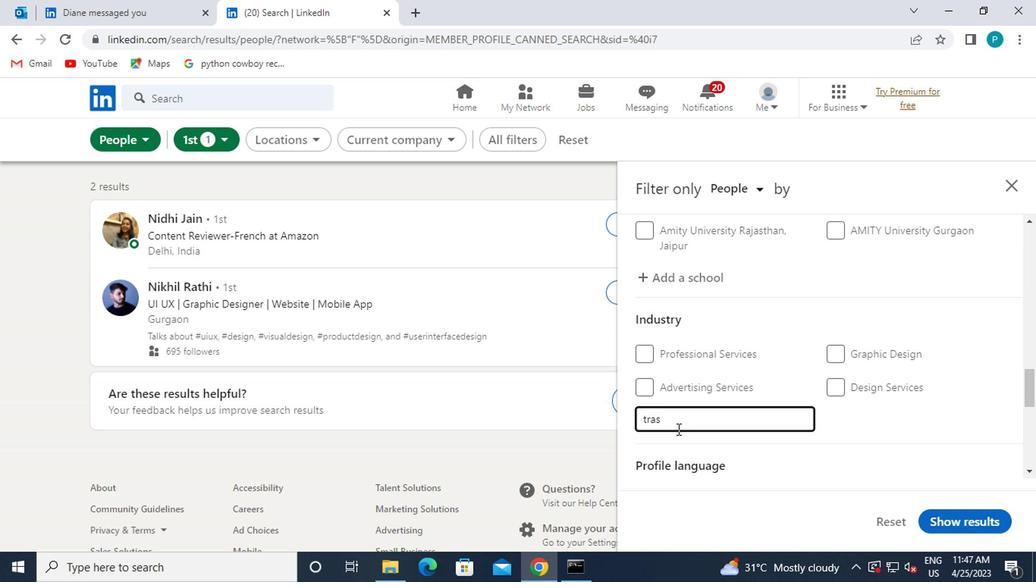 
Action: Mouse moved to (686, 422)
Screenshot: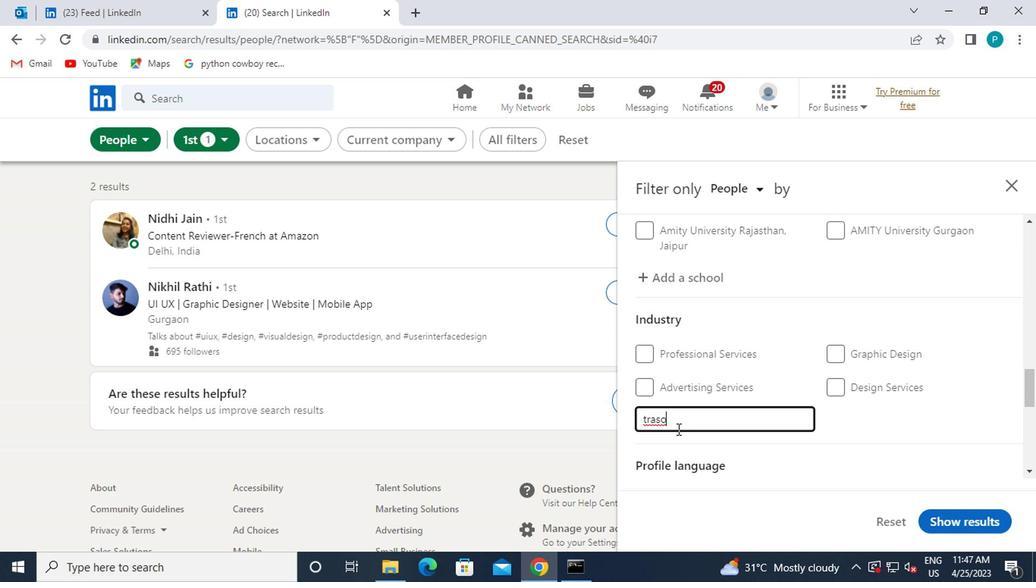 
Action: Mouse scrolled (686, 420) with delta (0, -1)
Screenshot: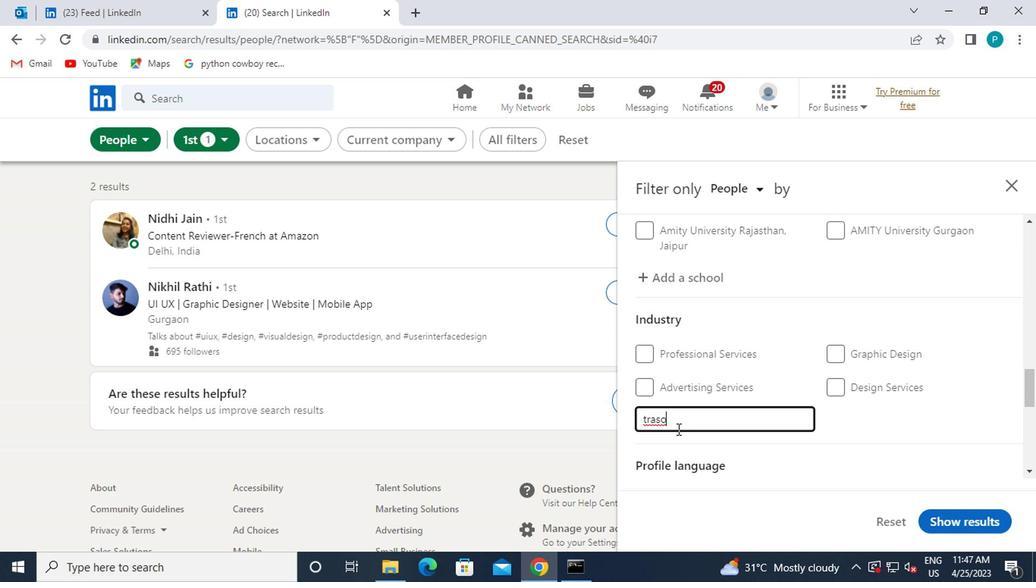 
Action: Mouse moved to (685, 343)
Screenshot: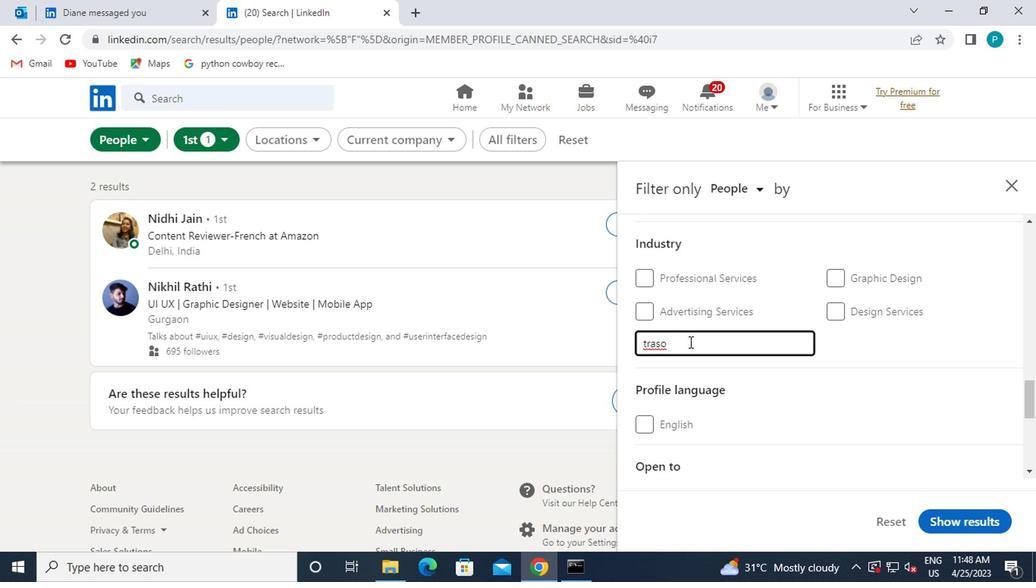 
Action: Key pressed <Key.backspace><Key.backspace>NS
Screenshot: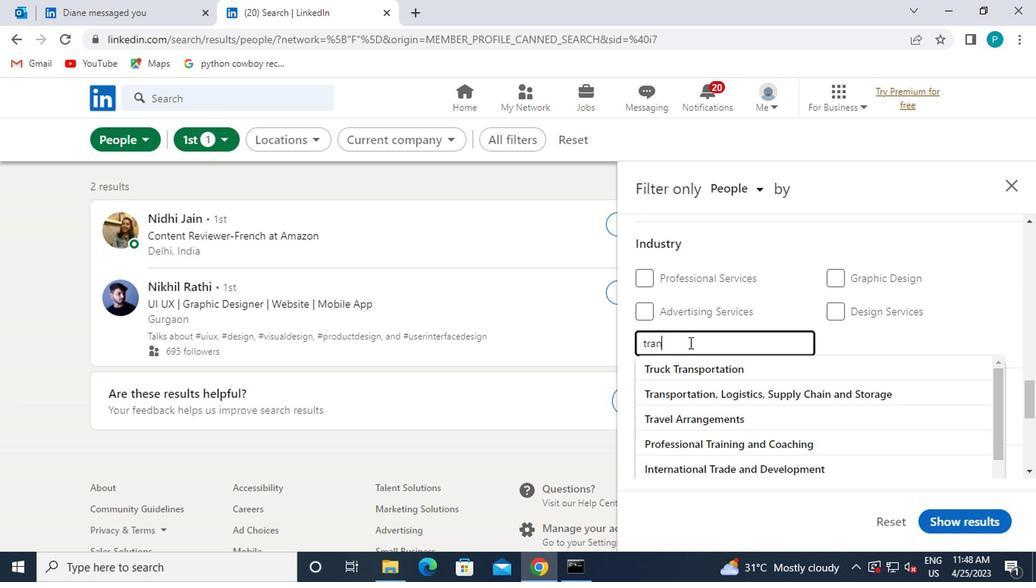 
Action: Mouse moved to (687, 343)
Screenshot: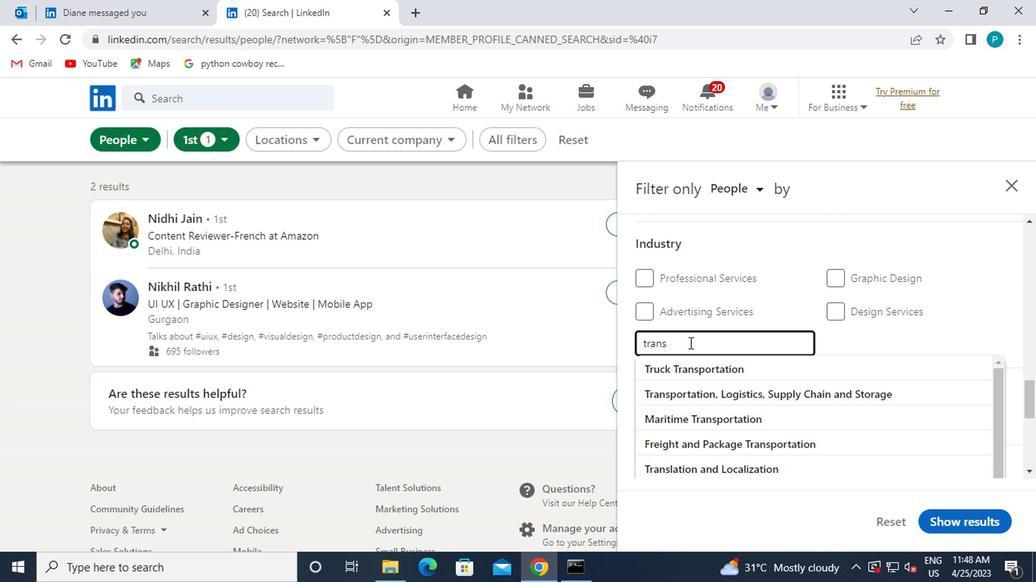 
Action: Key pressed PORATION
Screenshot: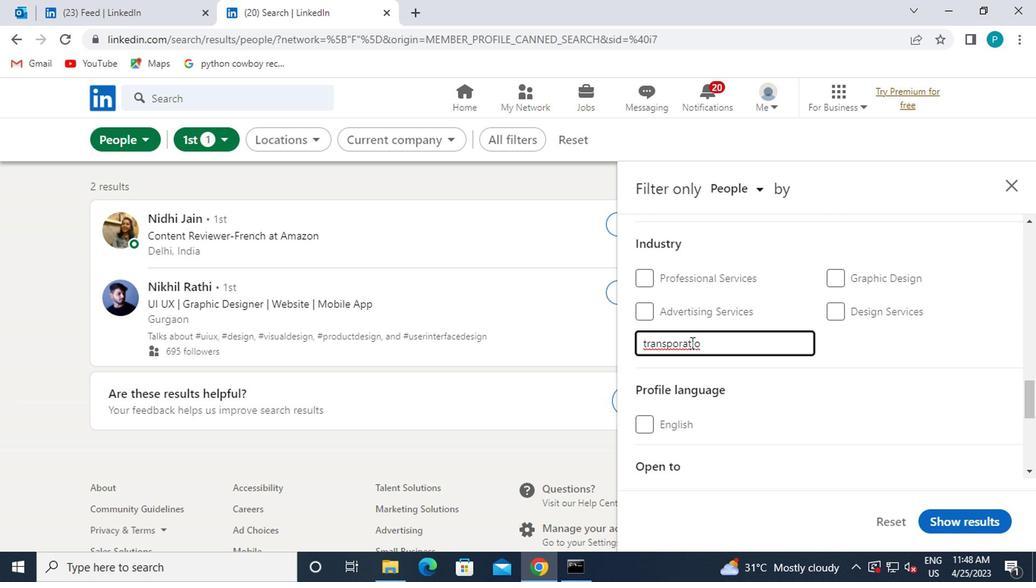 
Action: Mouse moved to (677, 344)
Screenshot: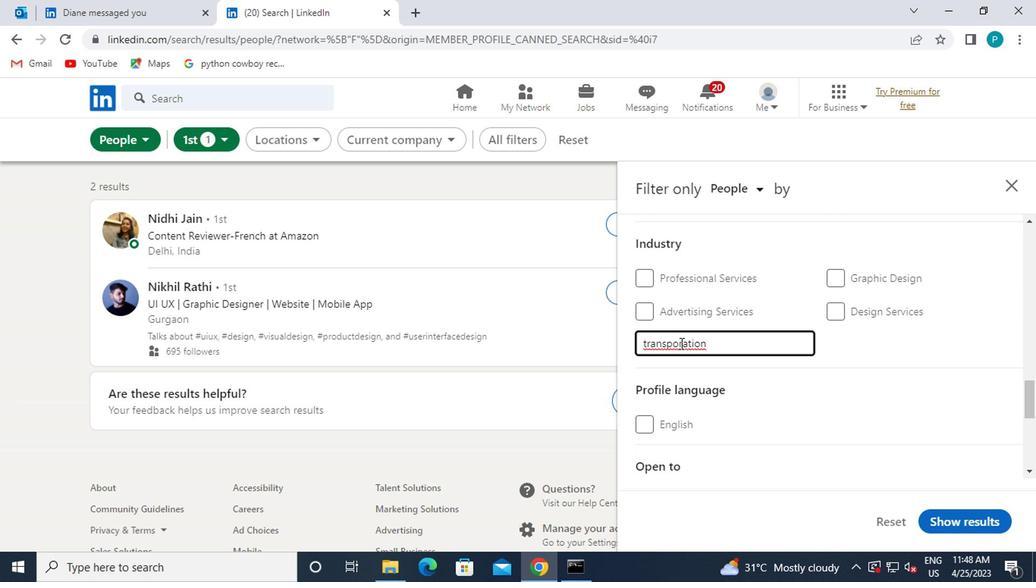 
Action: Mouse pressed left at (677, 344)
Screenshot: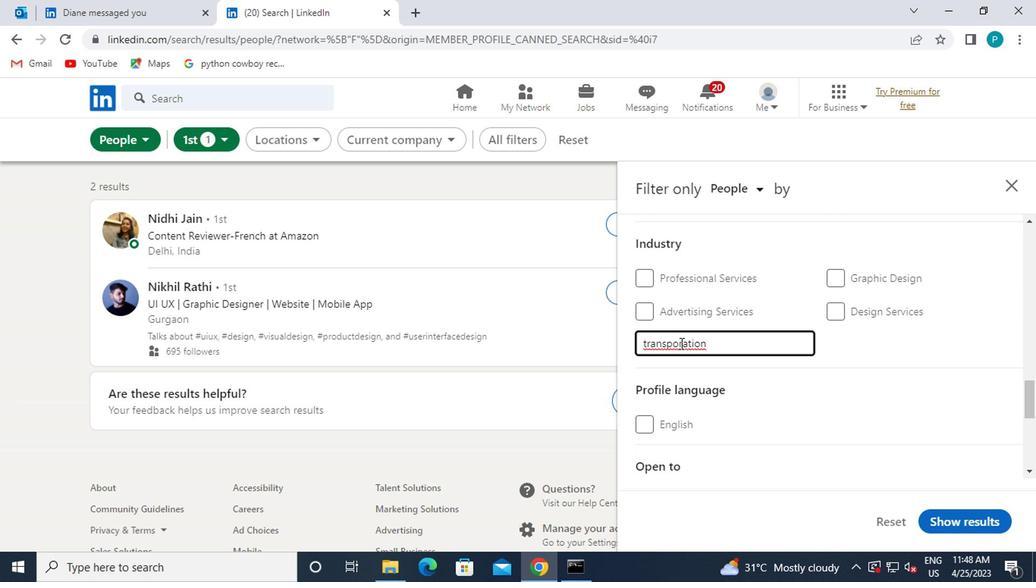 
Action: Mouse moved to (678, 344)
Screenshot: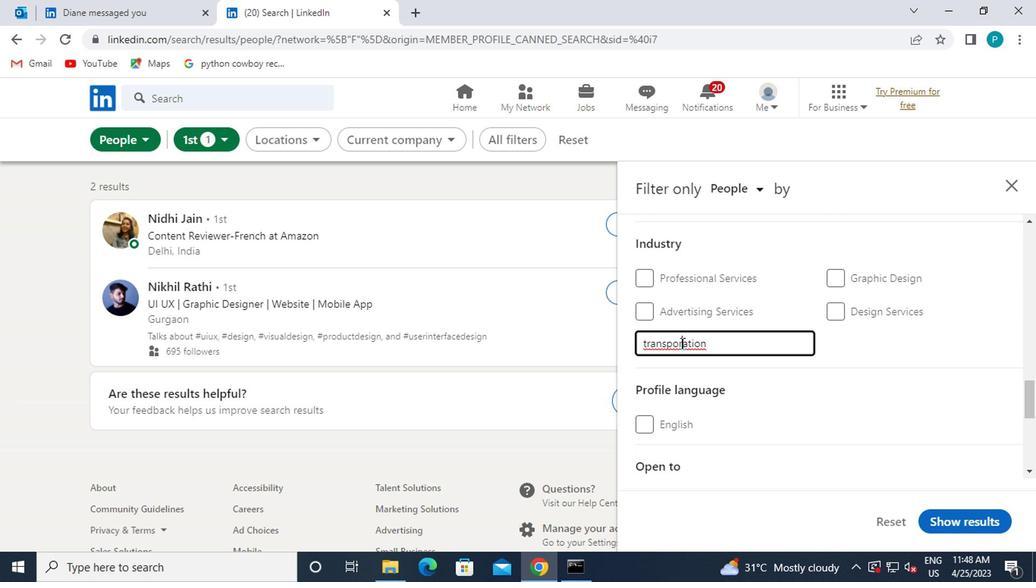 
Action: Key pressed T
Screenshot: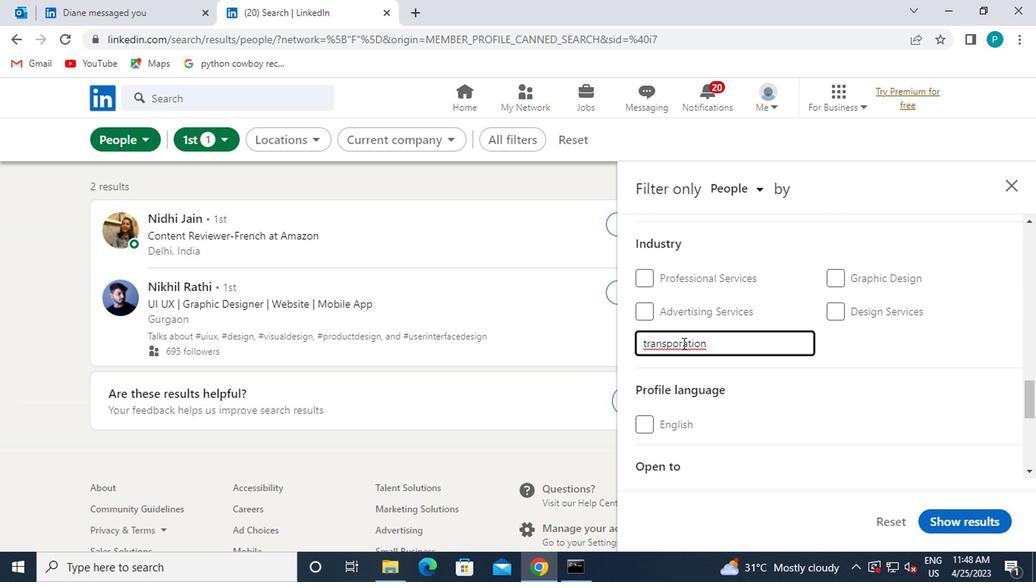 
Action: Mouse moved to (735, 385)
Screenshot: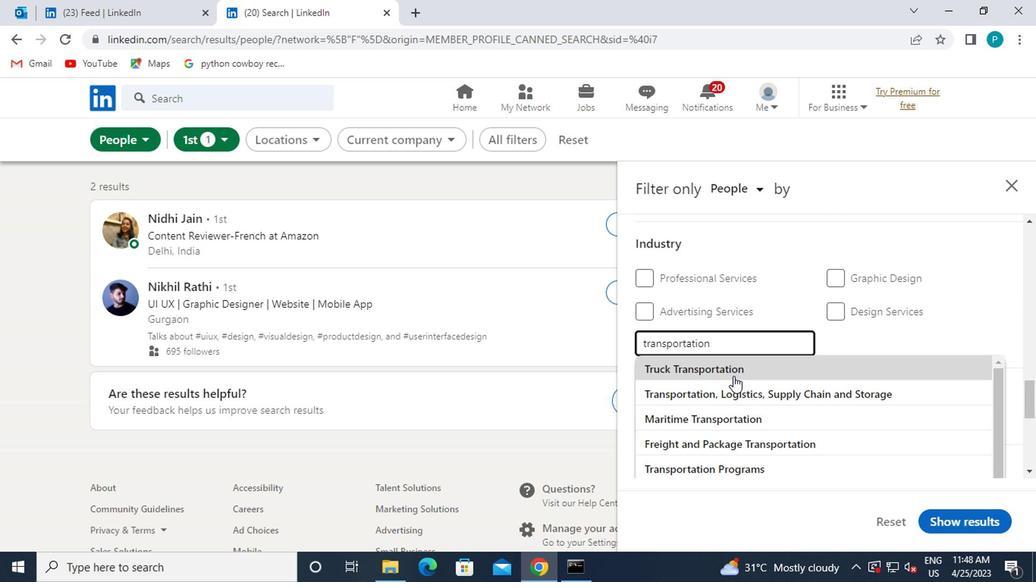 
Action: Mouse pressed left at (735, 385)
Screenshot: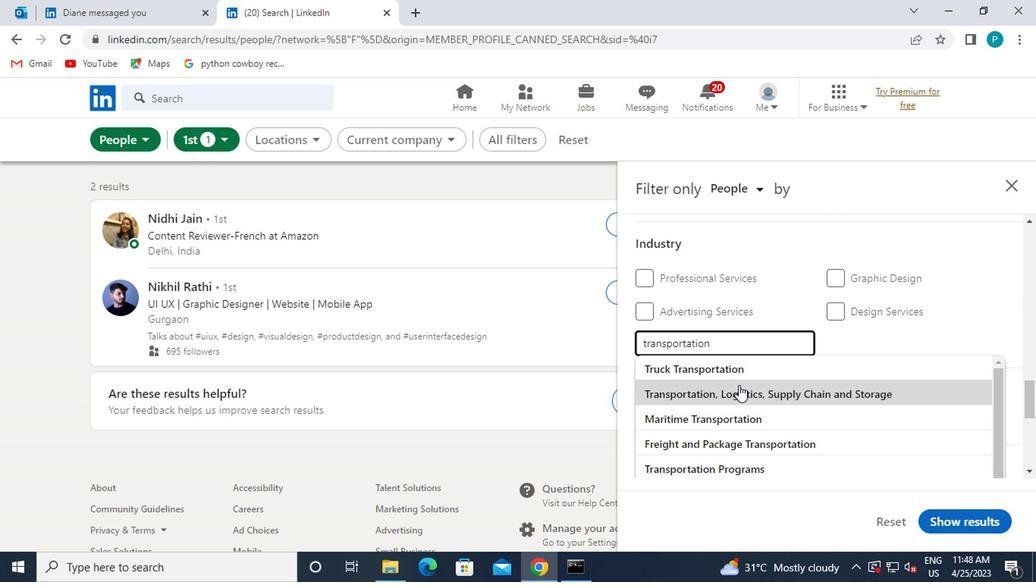
Action: Mouse scrolled (735, 385) with delta (0, 0)
Screenshot: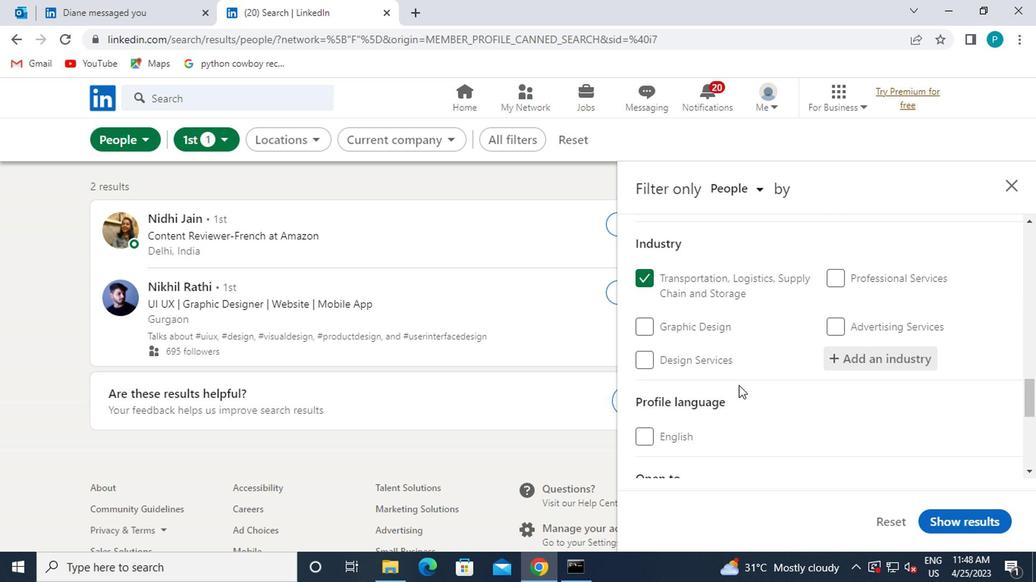 
Action: Mouse moved to (637, 358)
Screenshot: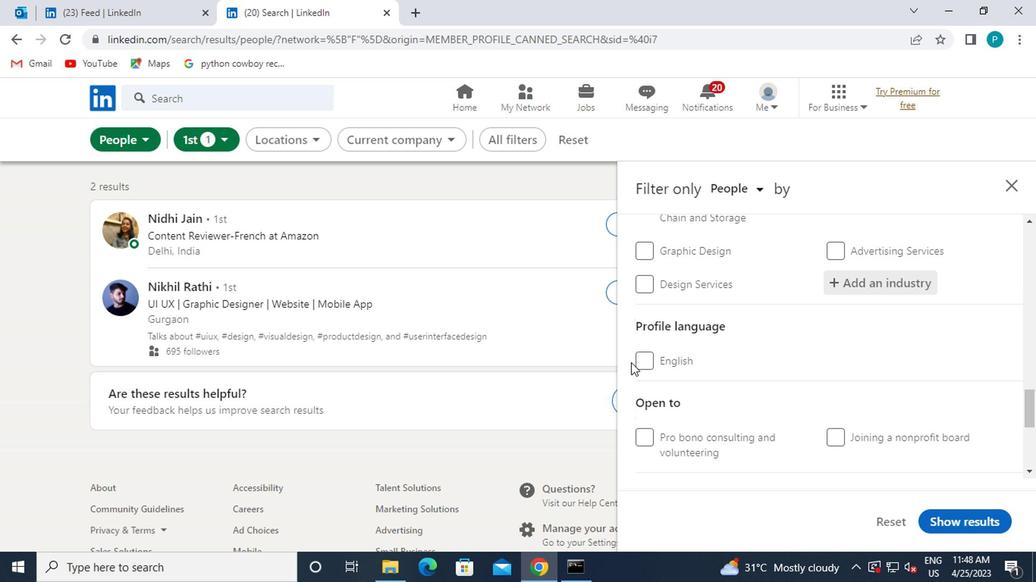 
Action: Mouse pressed left at (637, 358)
Screenshot: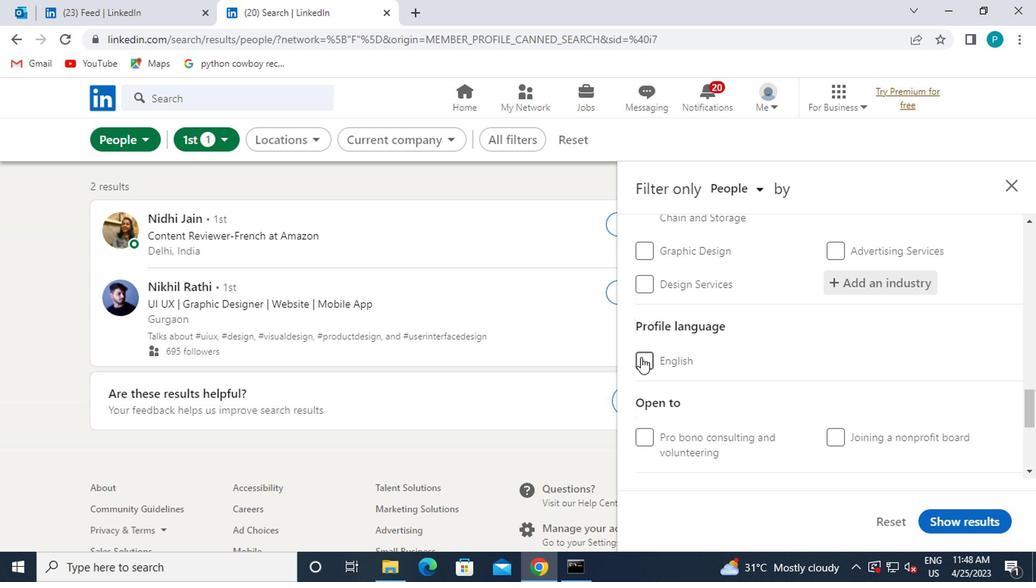 
Action: Mouse moved to (685, 397)
Screenshot: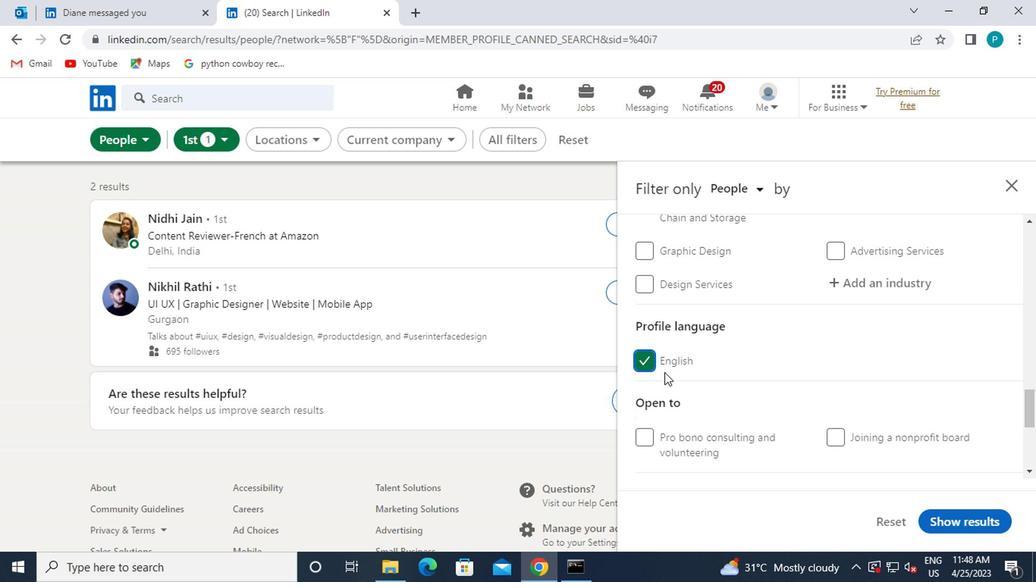 
Action: Mouse scrolled (685, 397) with delta (0, 0)
Screenshot: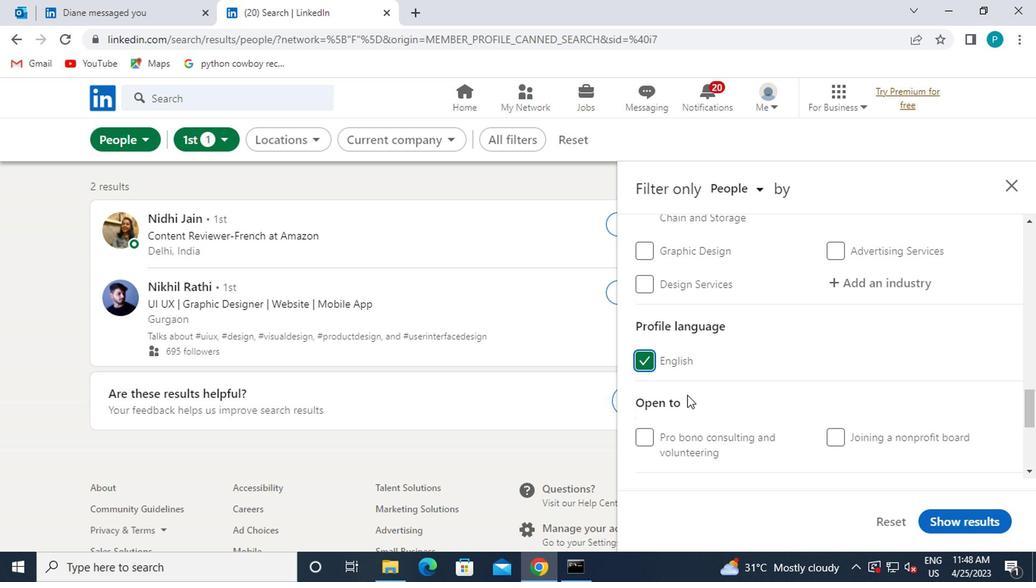 
Action: Mouse scrolled (685, 397) with delta (0, 0)
Screenshot: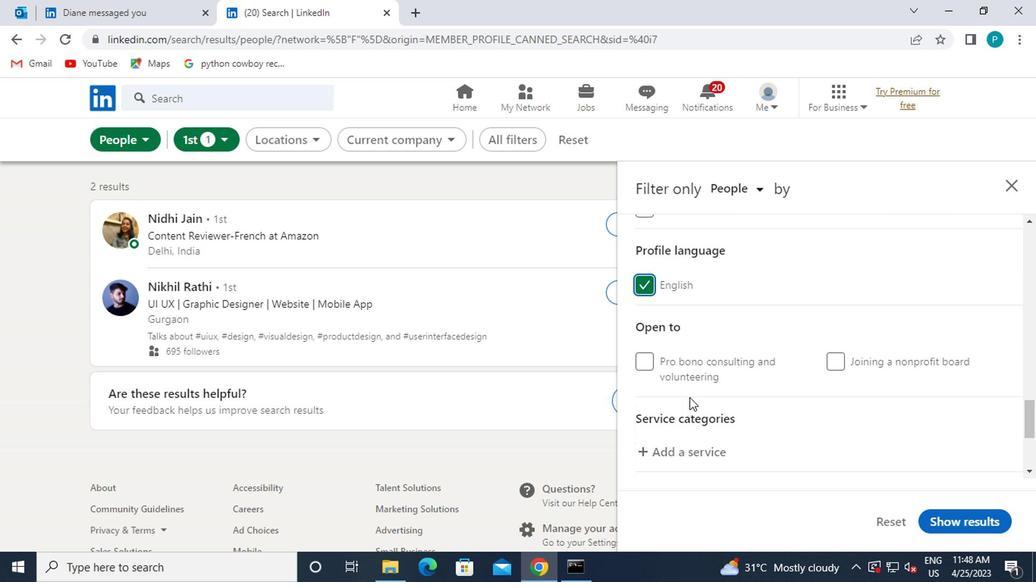 
Action: Mouse moved to (668, 387)
Screenshot: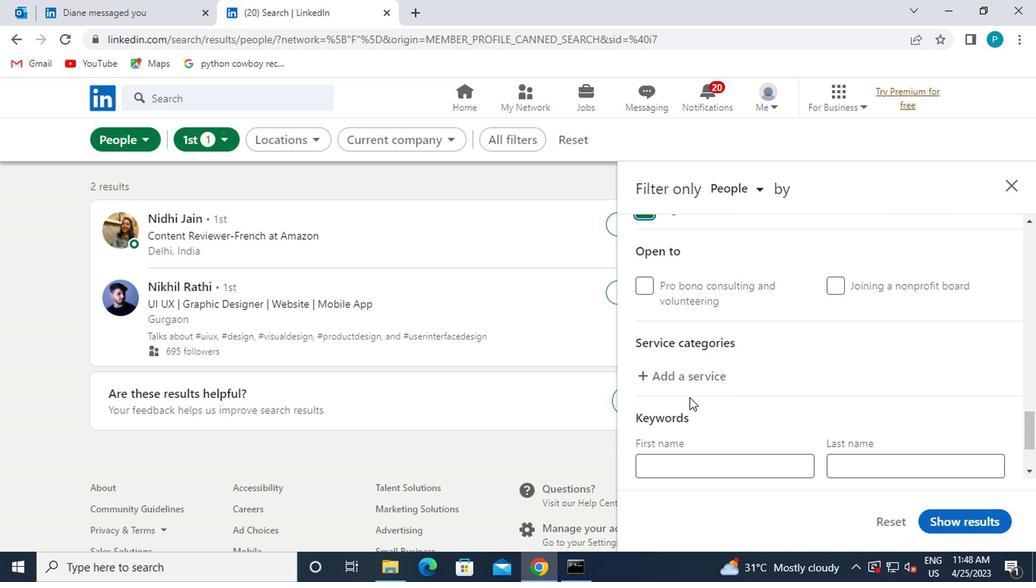 
Action: Mouse pressed left at (668, 387)
Screenshot: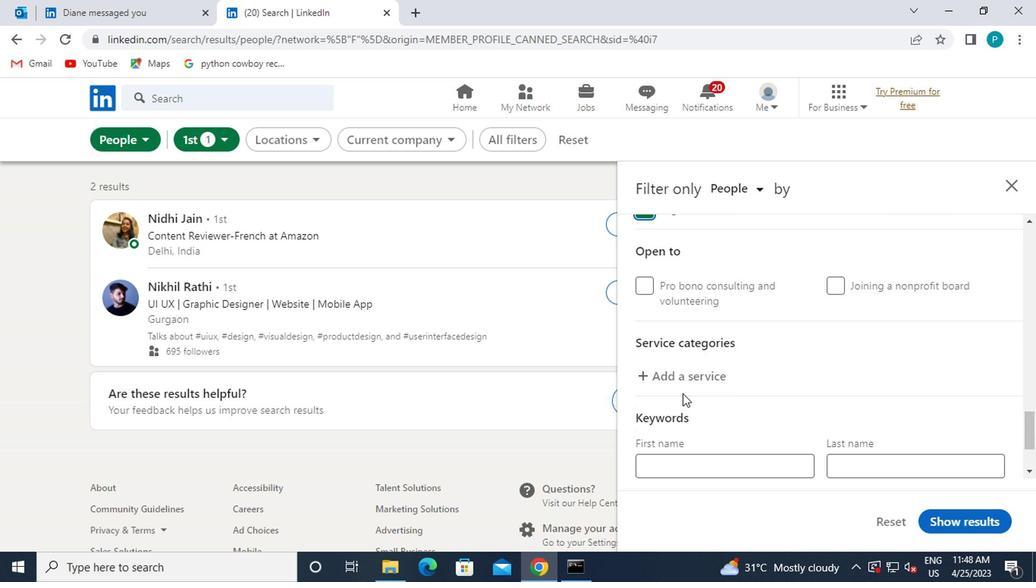 
Action: Key pressed TEAM<Key.space>B
Screenshot: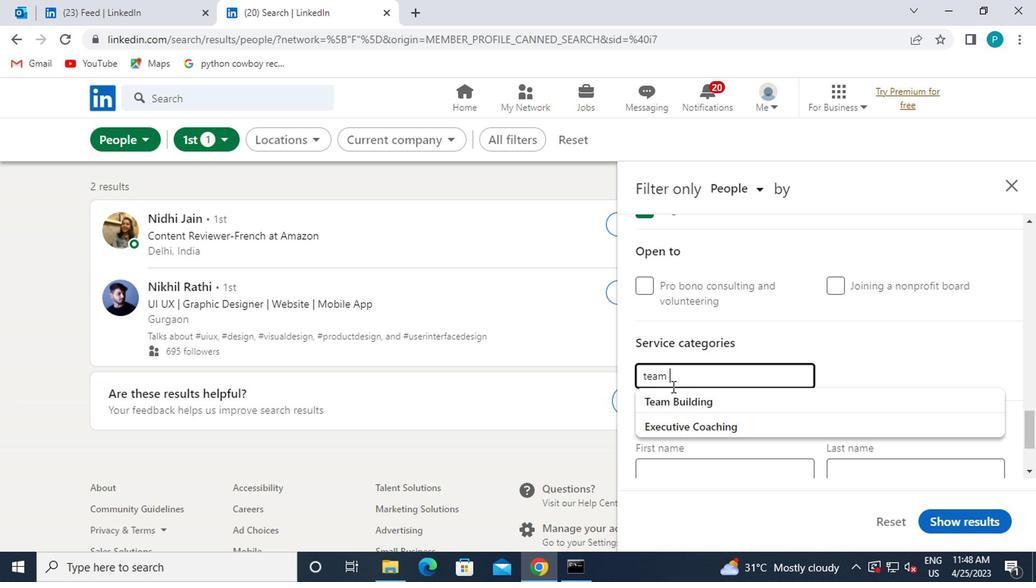 
Action: Mouse moved to (671, 406)
Screenshot: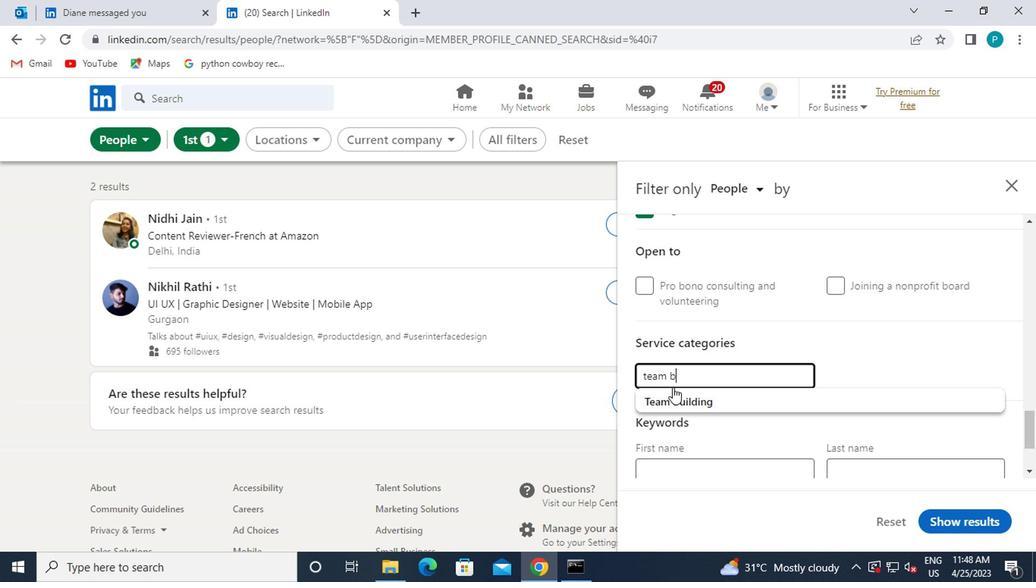 
Action: Mouse pressed left at (671, 406)
Screenshot: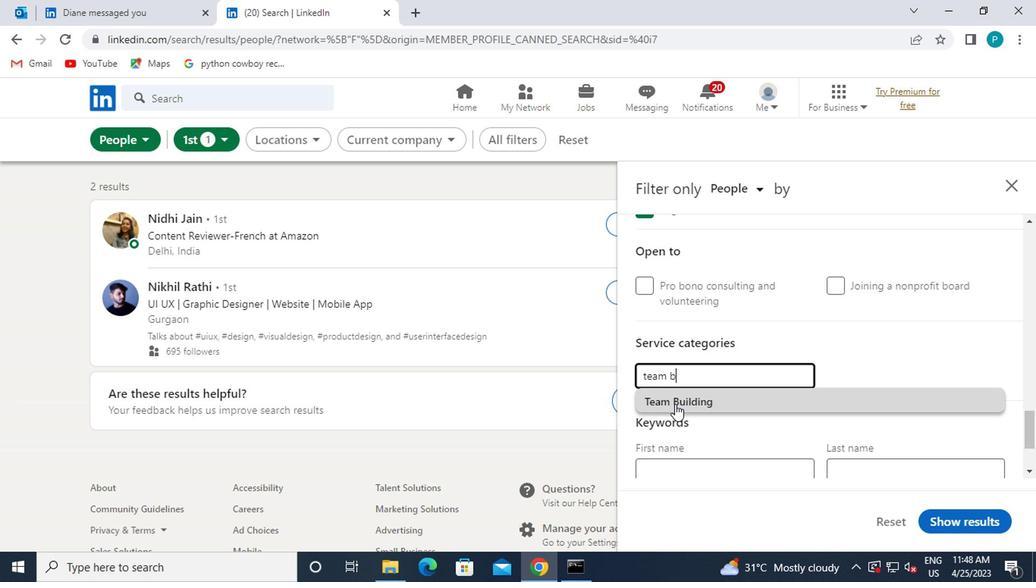 
Action: Mouse moved to (675, 409)
Screenshot: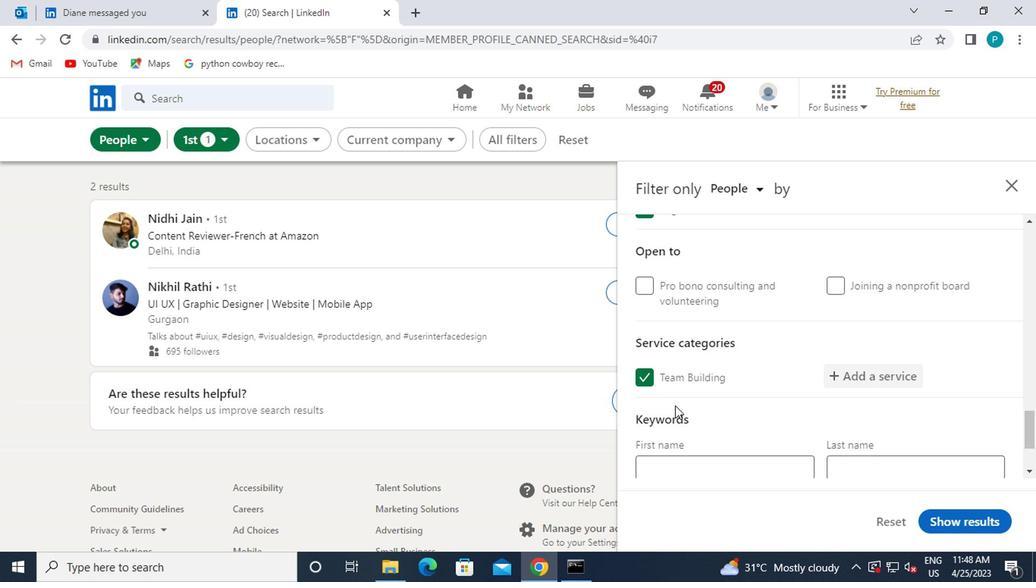 
Action: Mouse scrolled (675, 409) with delta (0, 0)
Screenshot: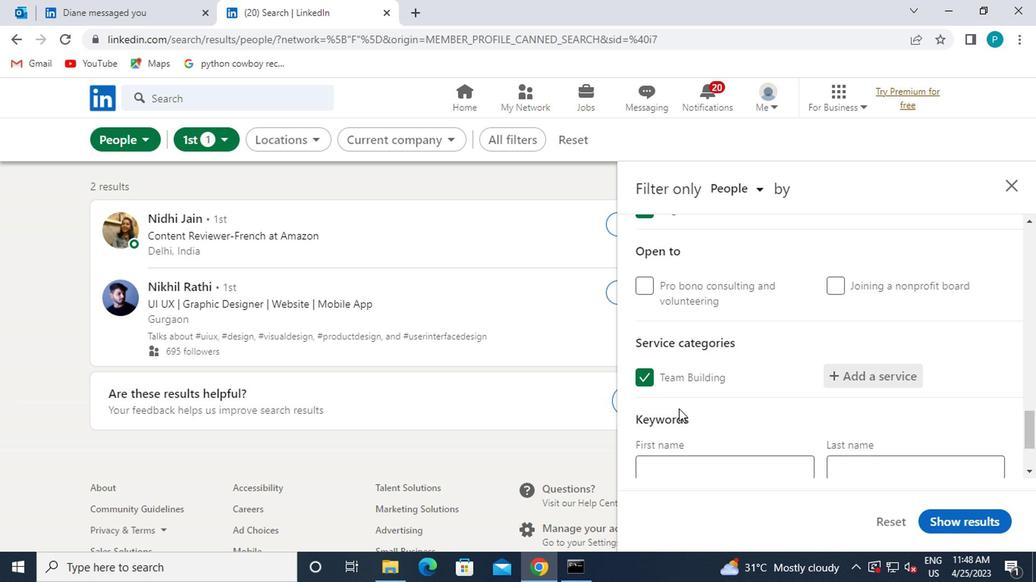 
Action: Mouse moved to (682, 442)
Screenshot: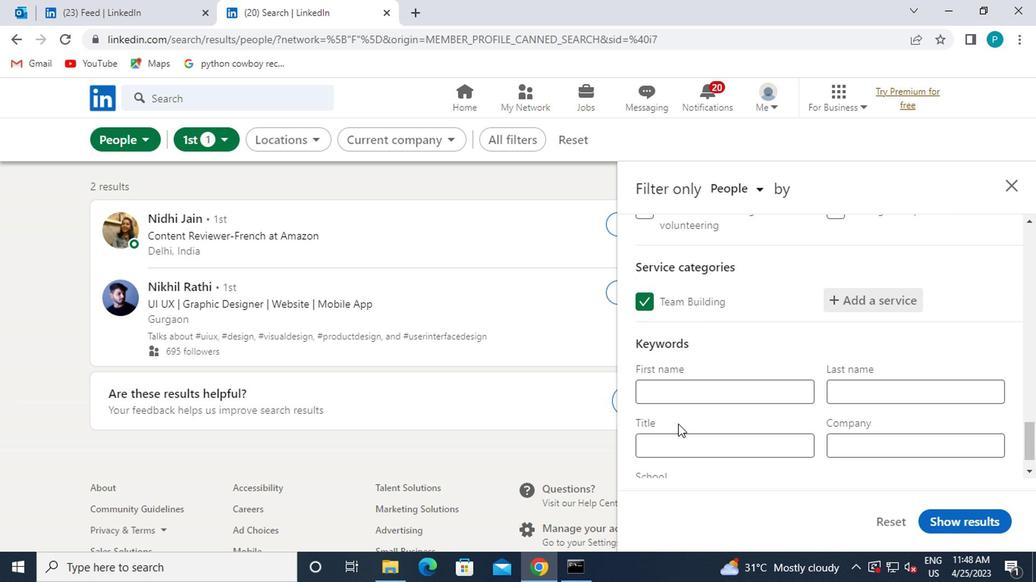 
Action: Mouse pressed left at (682, 442)
Screenshot: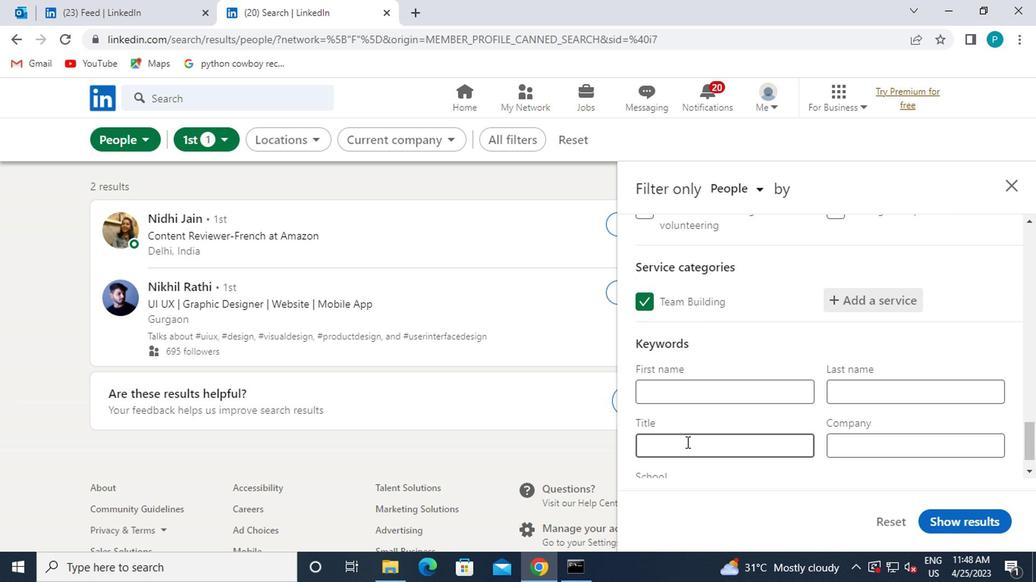
Action: Mouse moved to (684, 442)
Screenshot: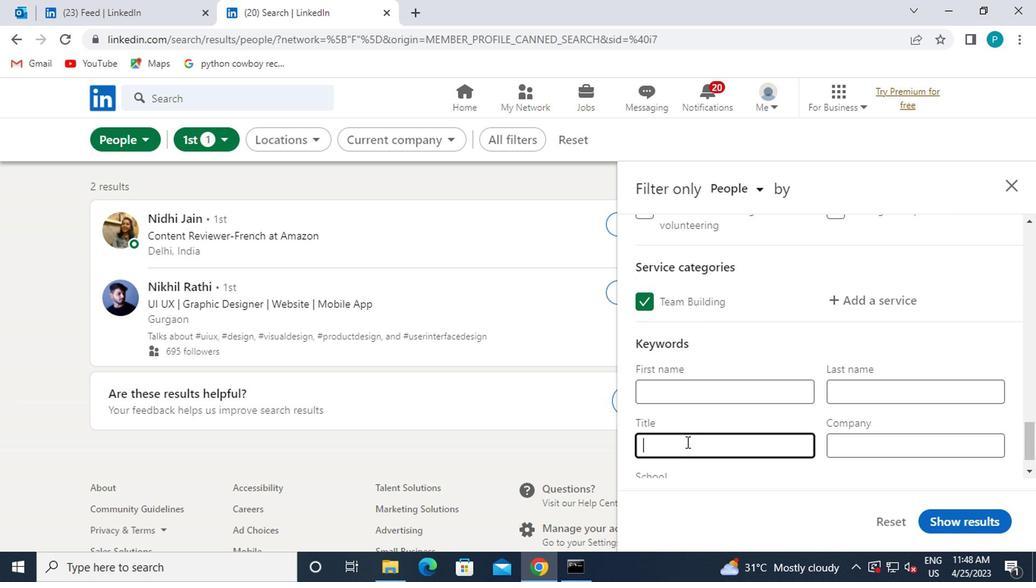 
Action: Key pressed <Key.caps_lock>W<Key.caps_lock>AREHOUSE<Key.space>WORKER
Screenshot: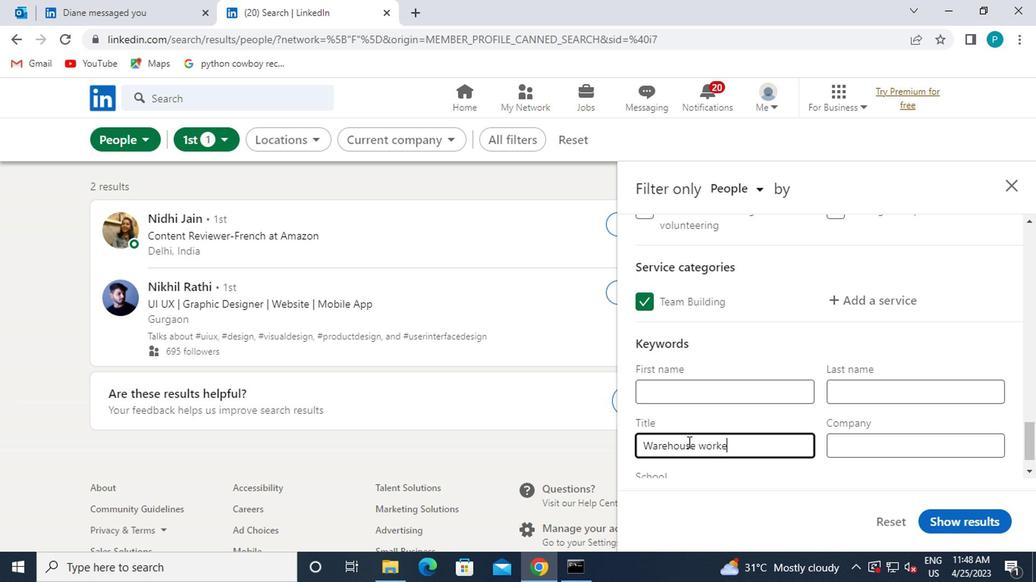 
Action: Mouse moved to (749, 430)
Screenshot: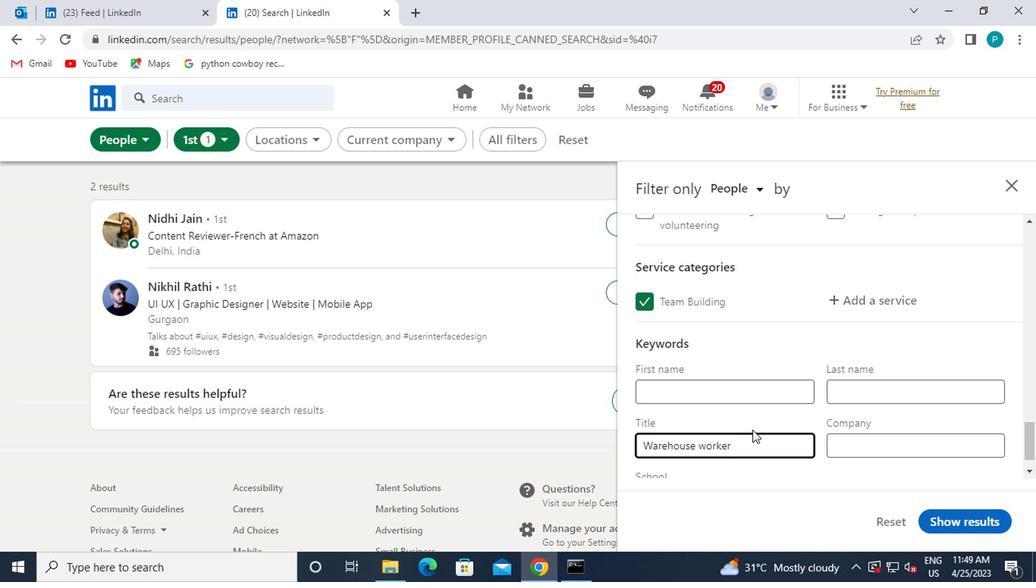 
Action: Mouse scrolled (749, 430) with delta (0, 0)
Screenshot: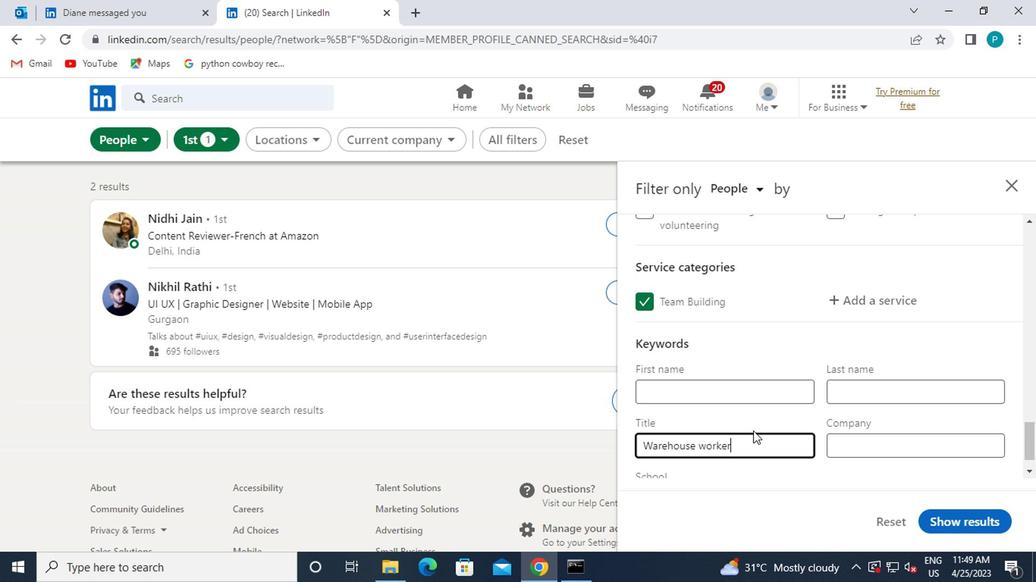 
Action: Mouse moved to (951, 517)
Screenshot: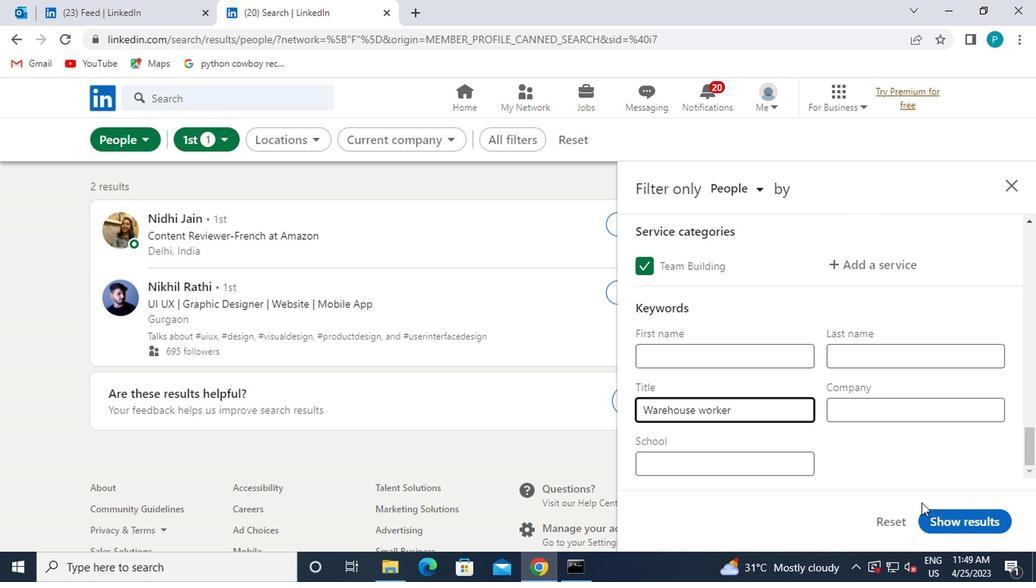 
Action: Mouse pressed left at (951, 517)
Screenshot: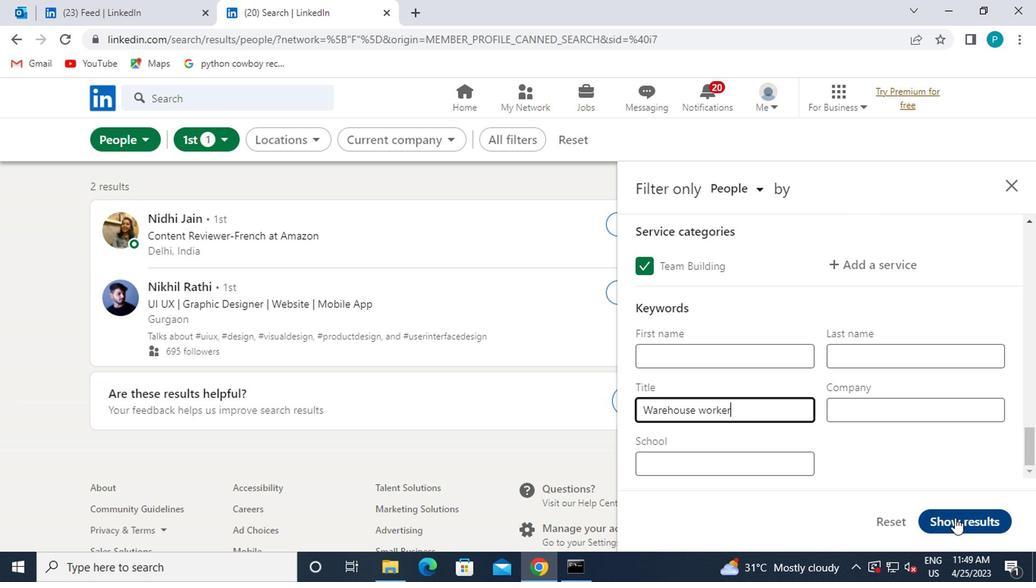 
Action: Mouse moved to (873, 468)
Screenshot: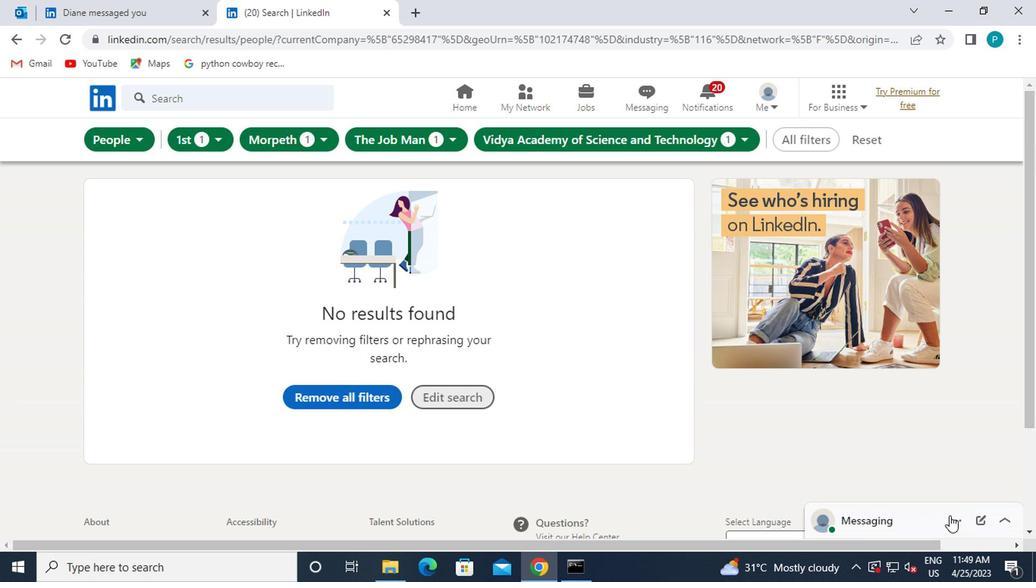 
